 Task: Log work in the project CatalystWorks for the issue 'Address issues related to system performance during peak traffic periods' spent time as '6w 6d 3h 54m' and remaining time as '6w 2d 9h 46m' and add a flag. Now add the issue to the epic 'Compliance Management'. Log work in the project CatalystWorks for the issue 'Develop a new feature to allow for automated customer service chatbots' spent time as '6w 5d 17h 41m' and remaining time as '5w 6d 18h 5m' and clone the issue. Now add the issue to the epic 'Cloud Cost Optimization'
Action: Mouse moved to (181, 47)
Screenshot: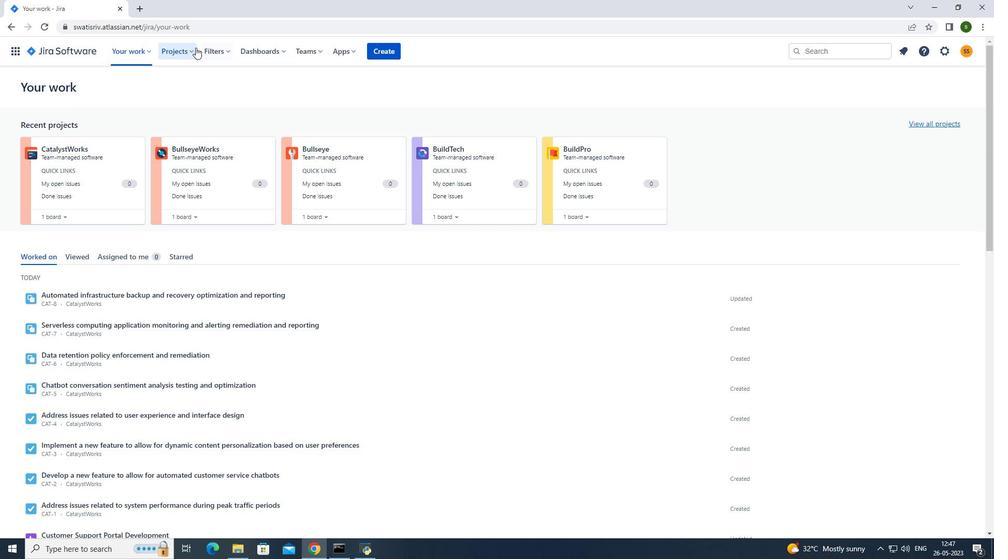 
Action: Mouse pressed left at (181, 47)
Screenshot: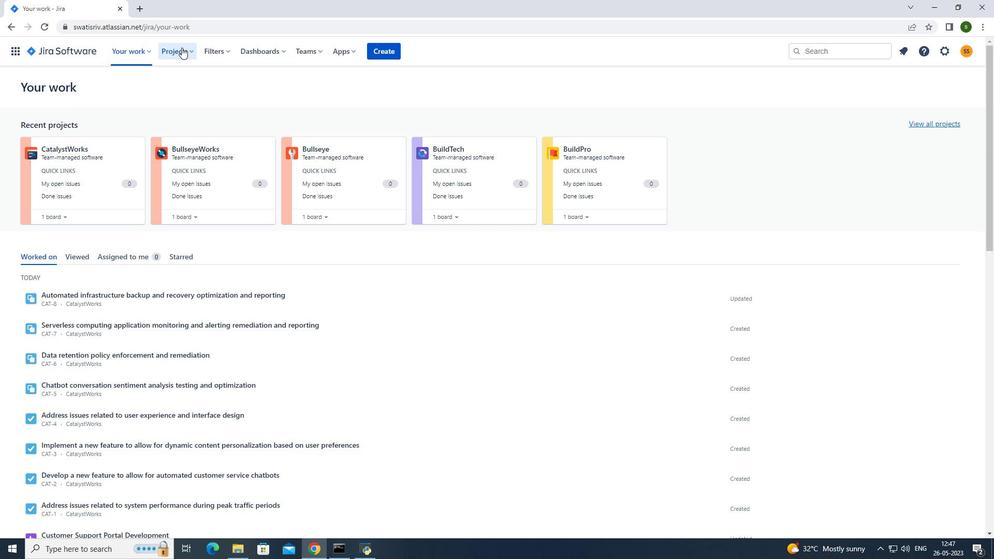 
Action: Mouse moved to (227, 95)
Screenshot: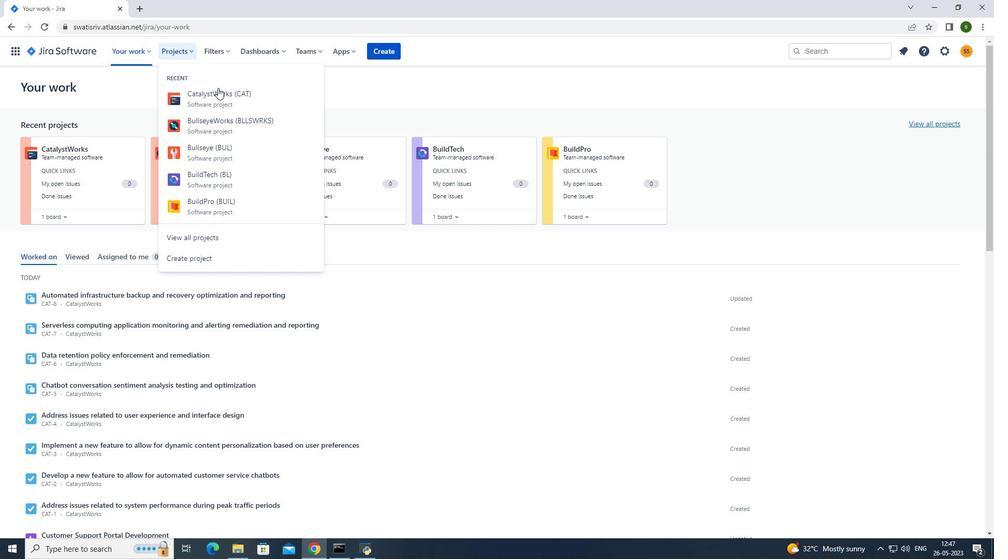 
Action: Mouse pressed left at (227, 95)
Screenshot: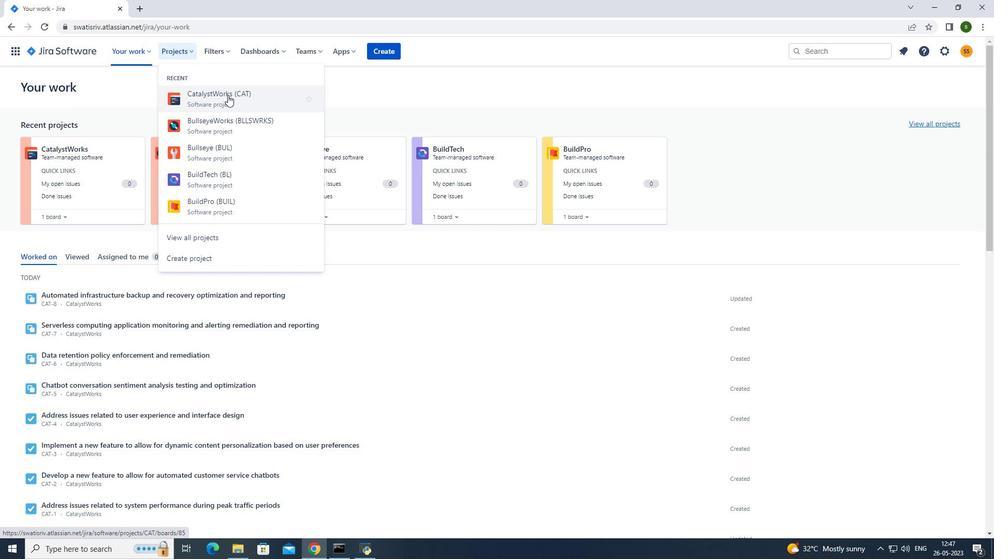 
Action: Mouse moved to (65, 165)
Screenshot: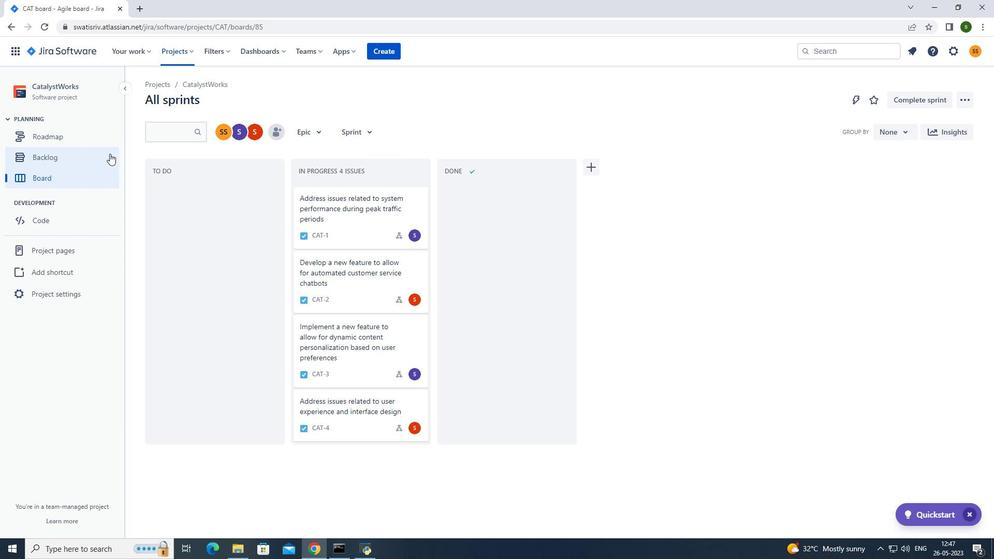 
Action: Mouse pressed left at (65, 165)
Screenshot: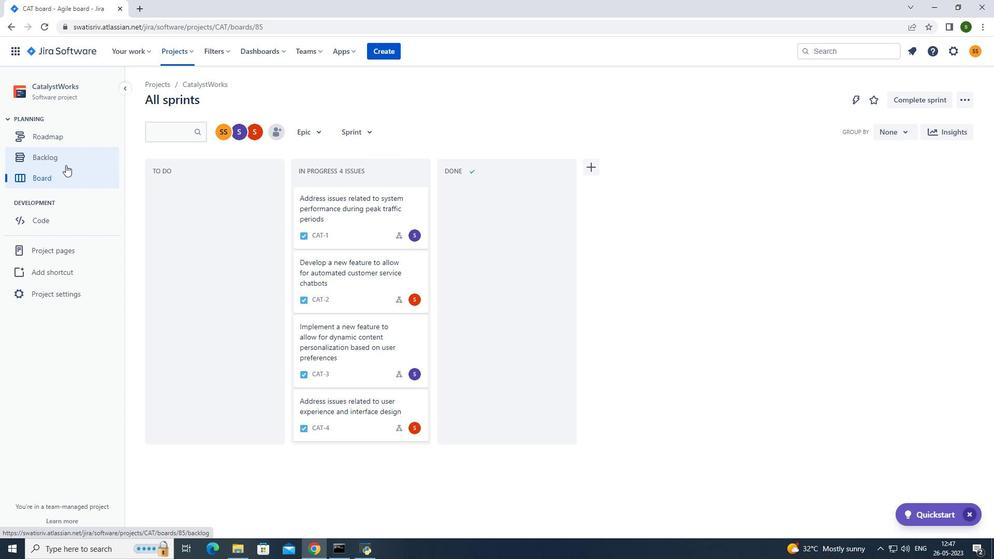
Action: Mouse moved to (731, 188)
Screenshot: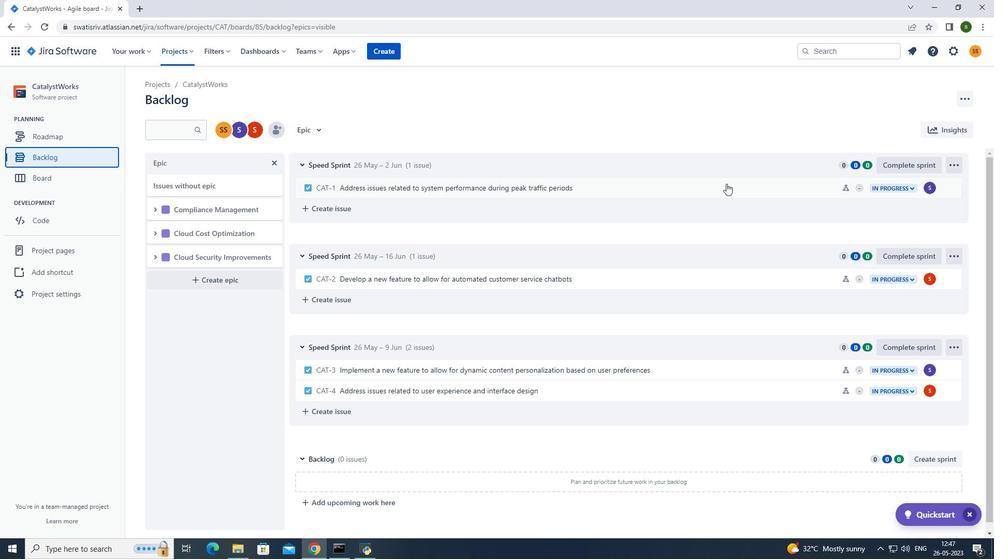 
Action: Mouse pressed left at (731, 188)
Screenshot: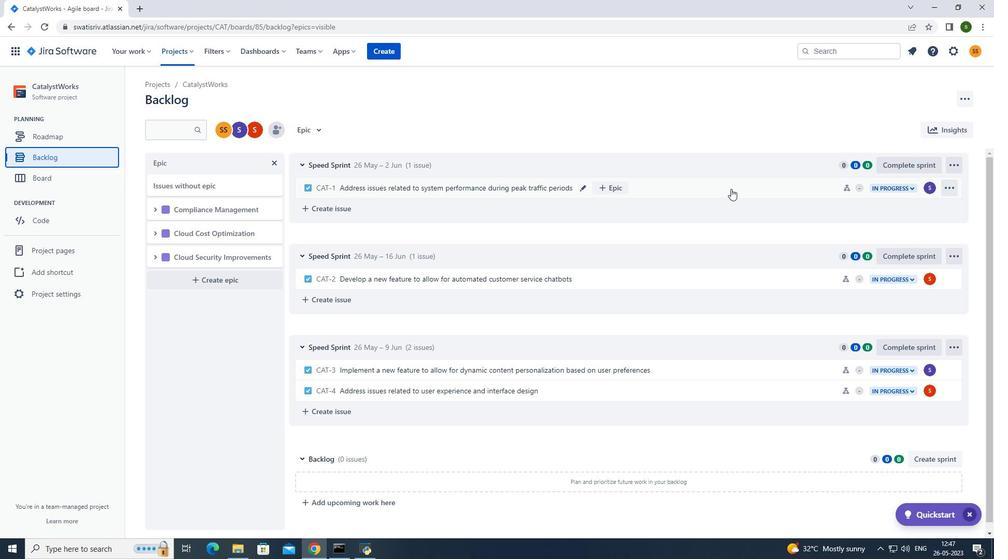 
Action: Mouse moved to (948, 159)
Screenshot: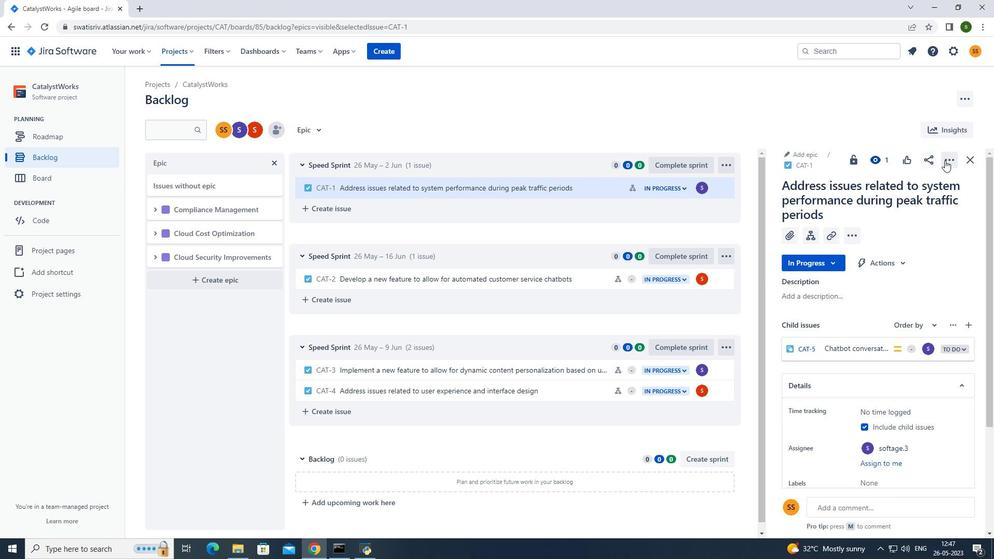 
Action: Mouse pressed left at (948, 159)
Screenshot: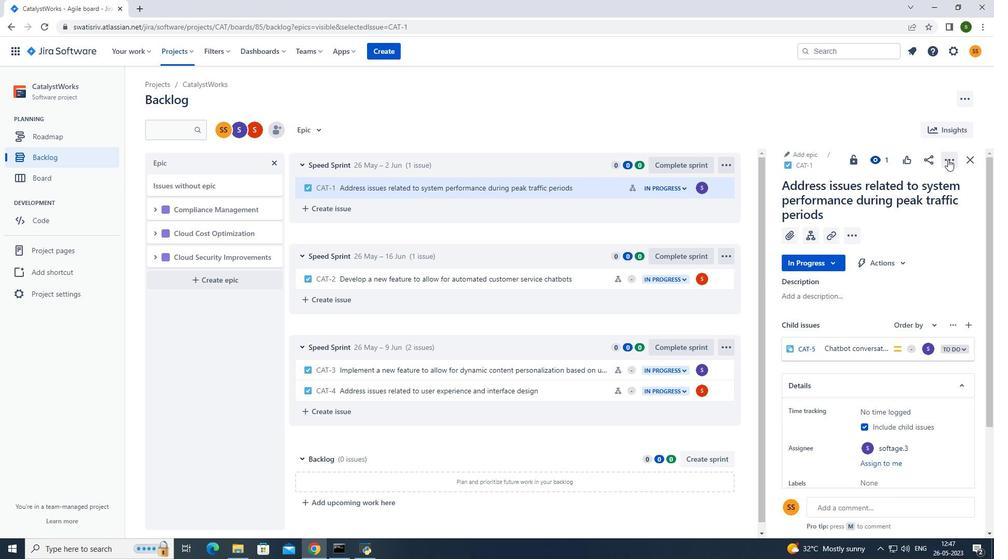 
Action: Mouse moved to (934, 185)
Screenshot: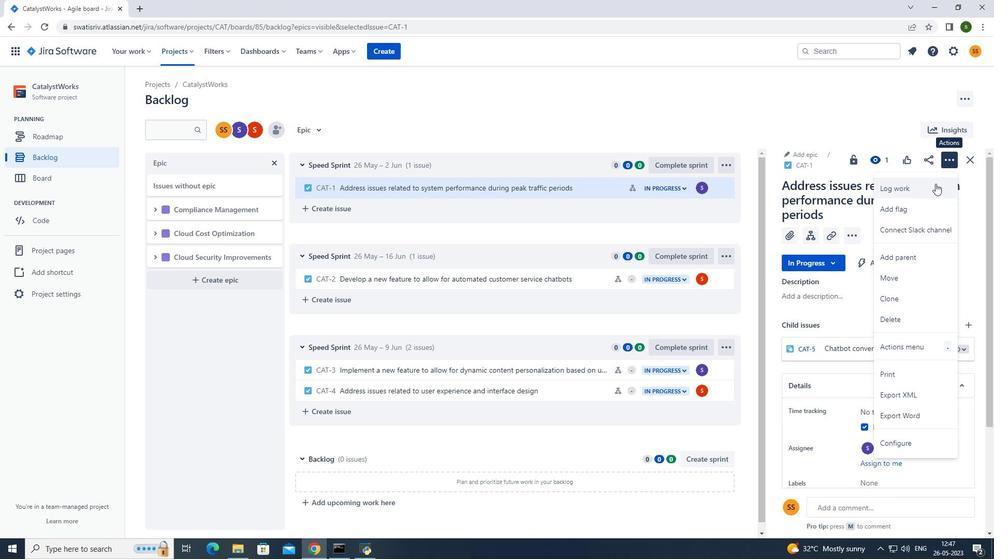 
Action: Mouse pressed left at (934, 185)
Screenshot: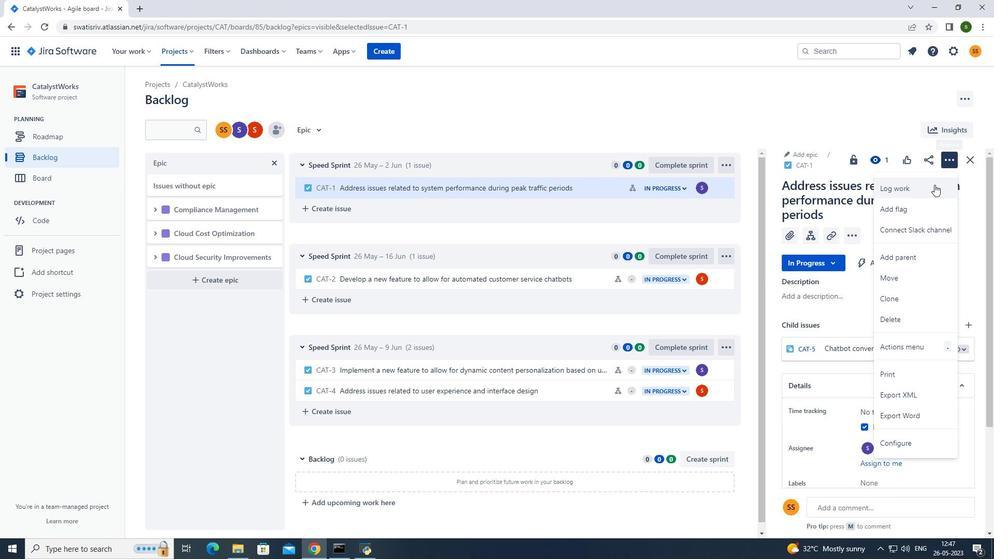 
Action: Mouse moved to (460, 152)
Screenshot: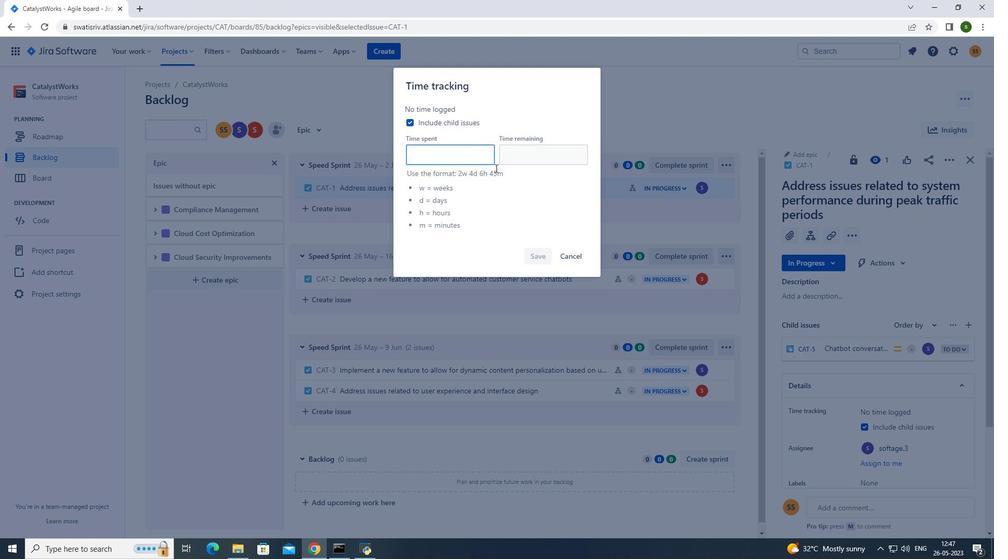 
Action: Mouse pressed left at (460, 152)
Screenshot: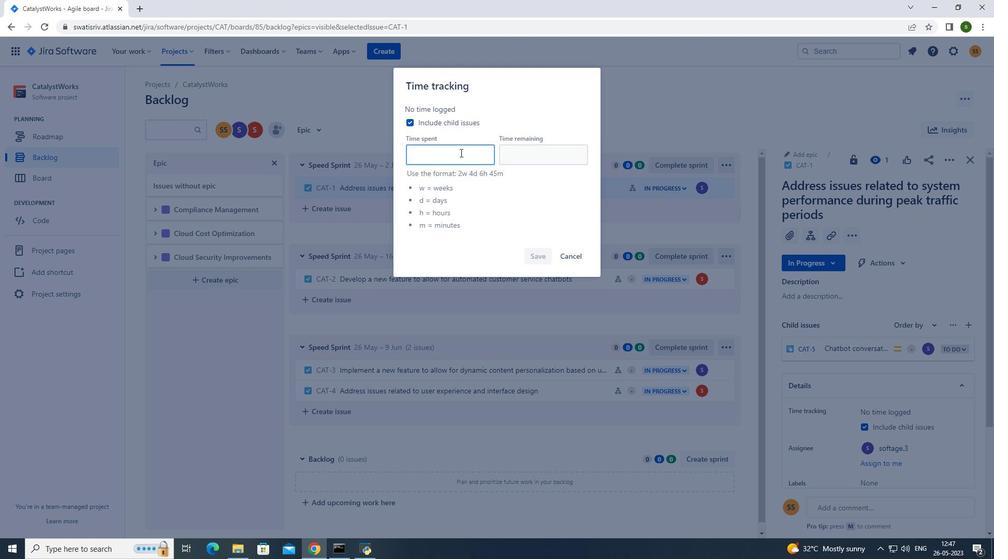 
Action: Key pressed 6w<Key.space>6
Screenshot: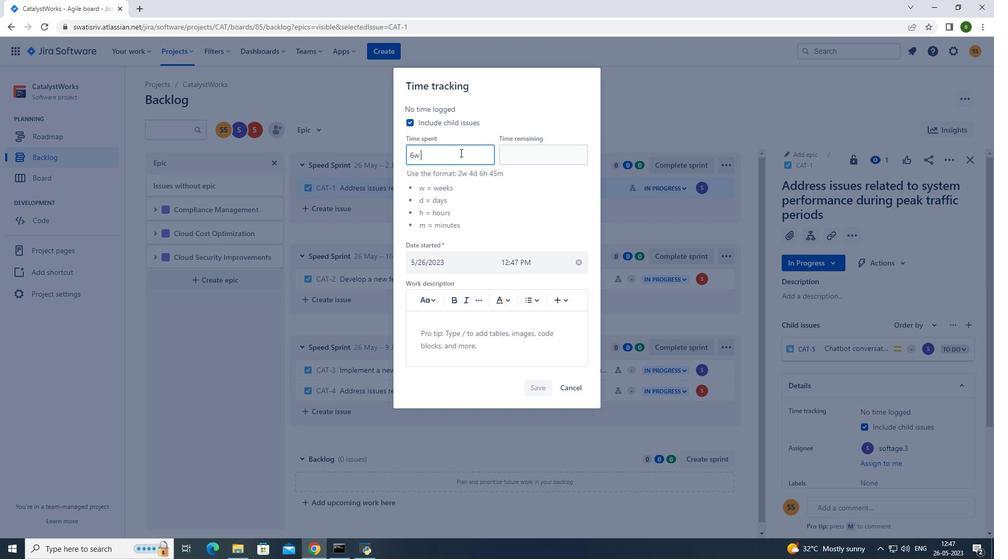 
Action: Mouse moved to (460, 152)
Screenshot: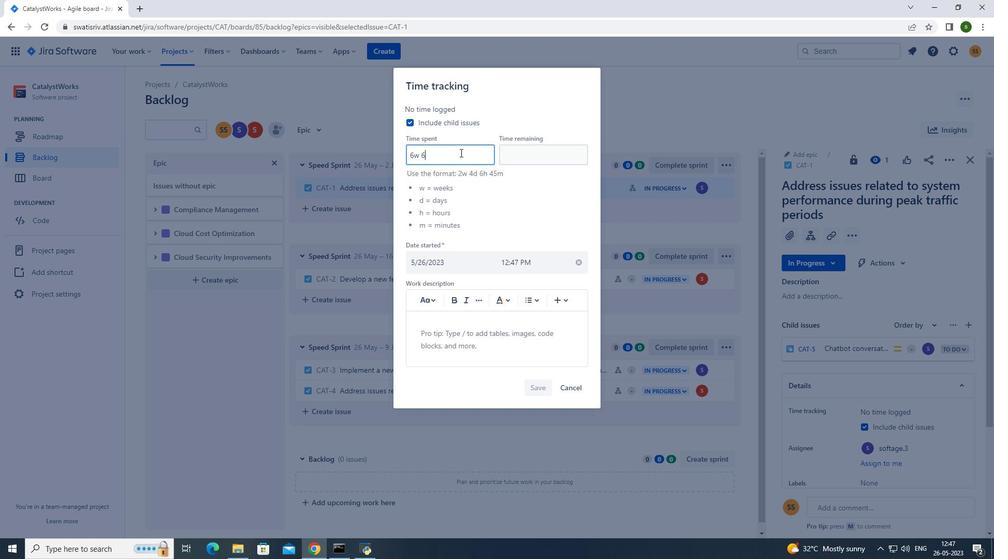 
Action: Key pressed d<Key.space>3h<Key.space>54m
Screenshot: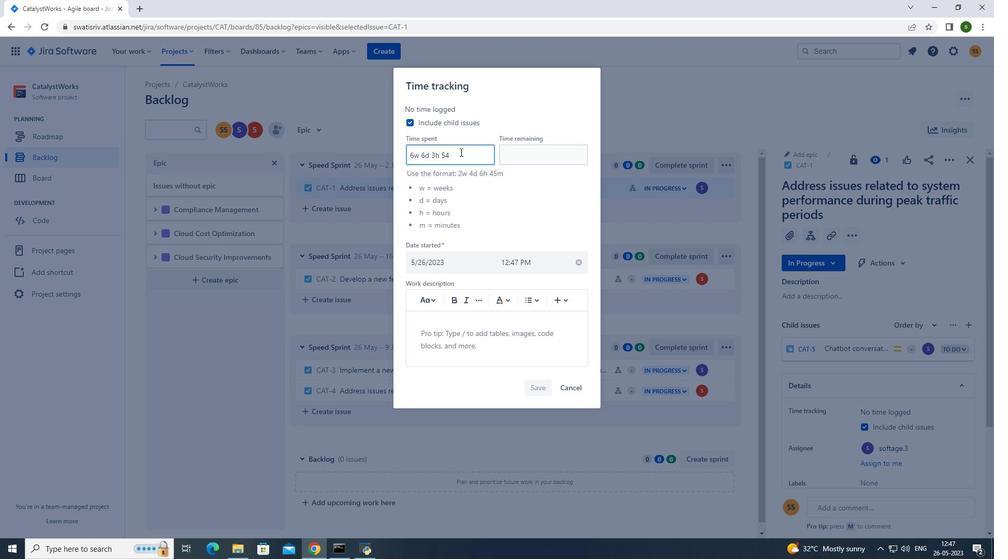 
Action: Mouse moved to (547, 163)
Screenshot: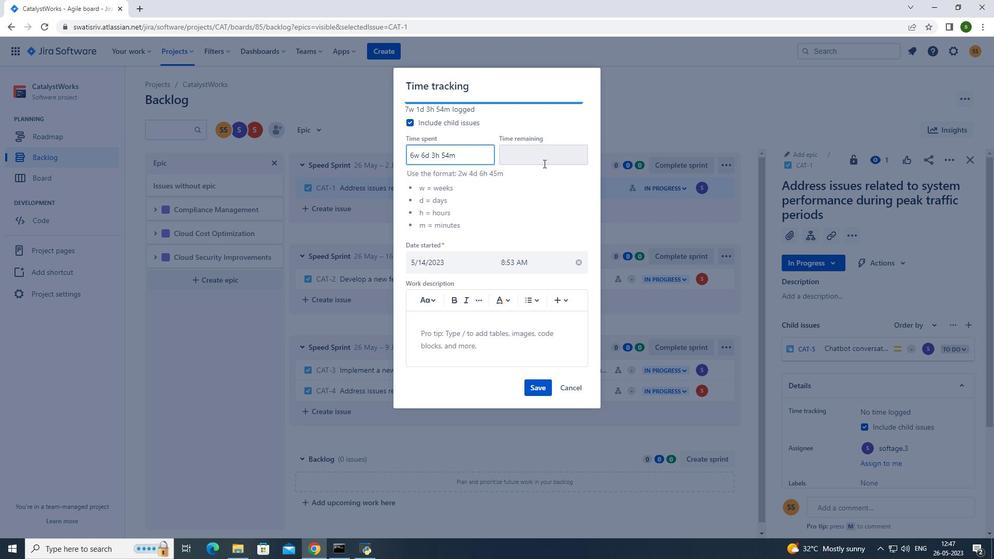 
Action: Mouse pressed left at (547, 163)
Screenshot: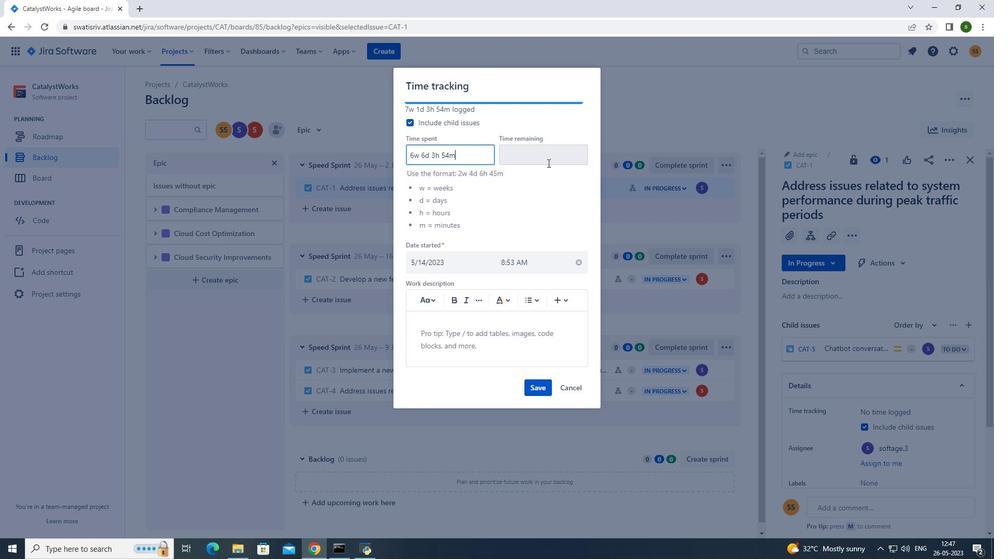
Action: Key pressed 6w<Key.space>2d<Key.space>9h<Key.space>46m
Screenshot: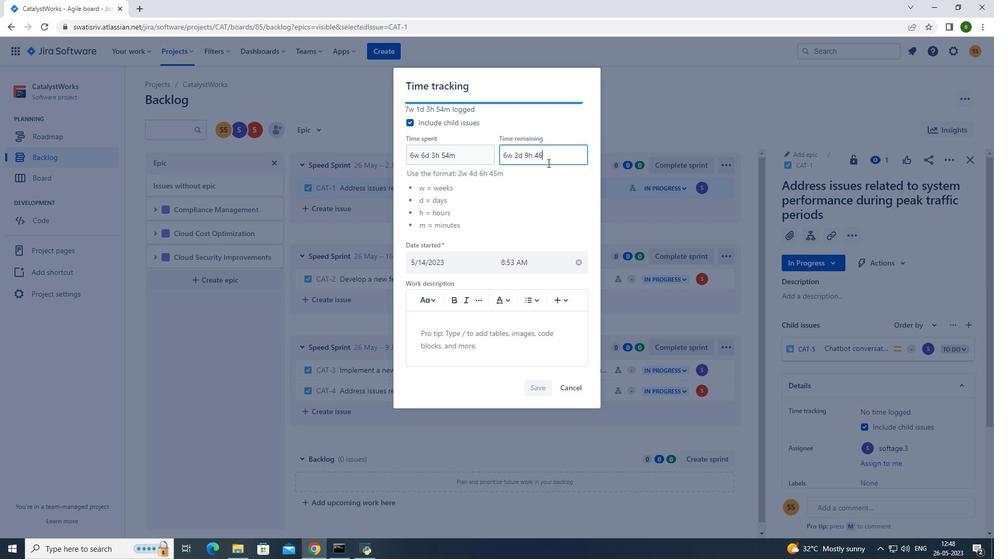 
Action: Mouse moved to (542, 387)
Screenshot: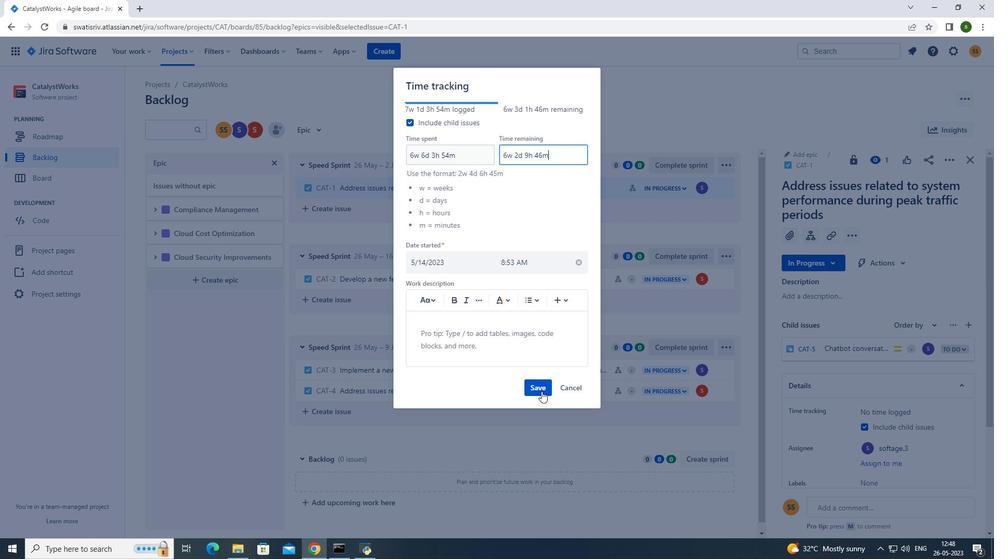 
Action: Mouse pressed left at (542, 387)
Screenshot: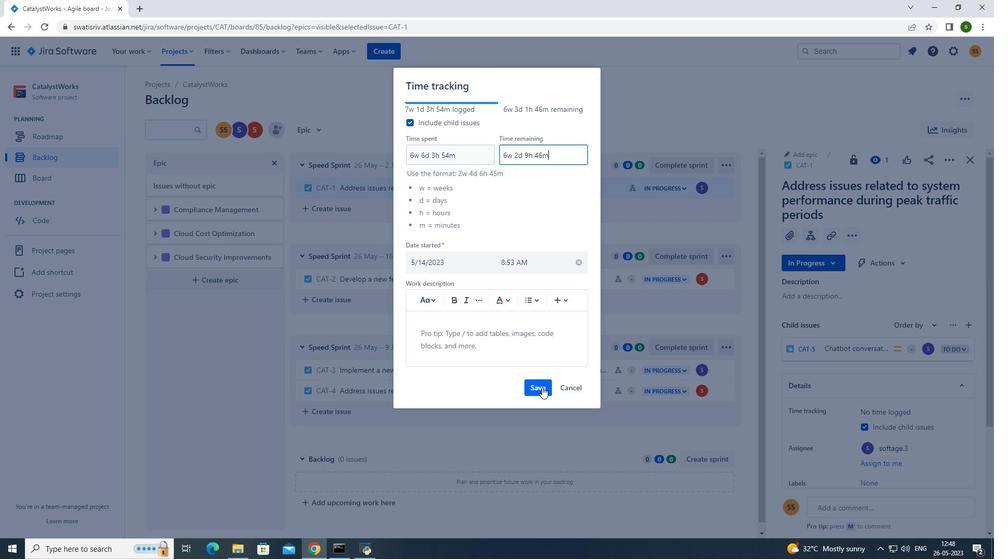 
Action: Mouse moved to (945, 155)
Screenshot: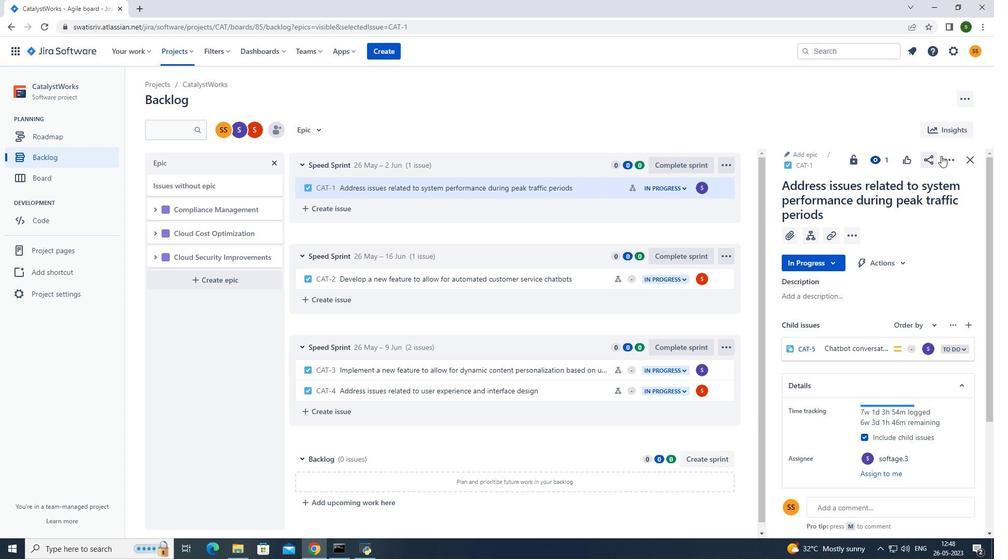 
Action: Mouse pressed left at (945, 155)
Screenshot: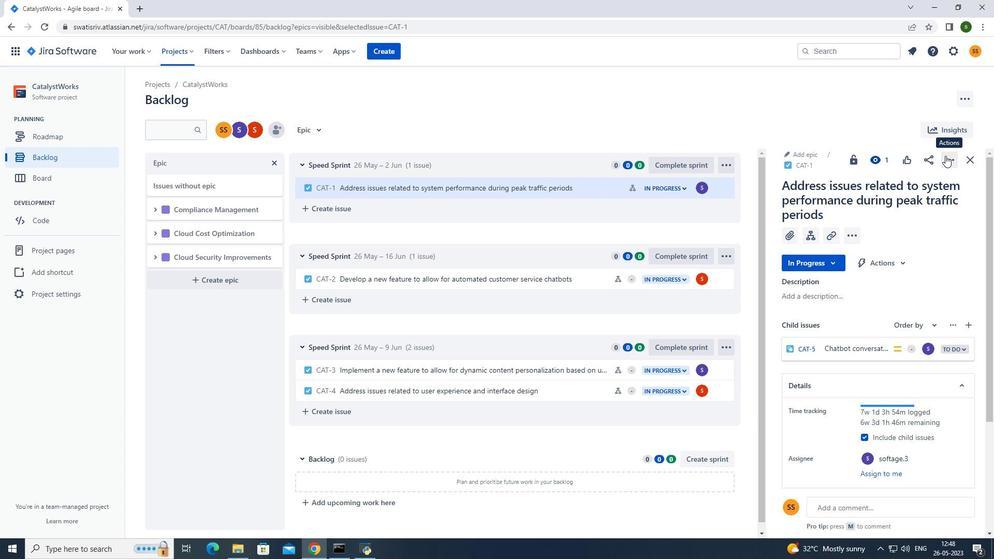 
Action: Mouse moved to (913, 216)
Screenshot: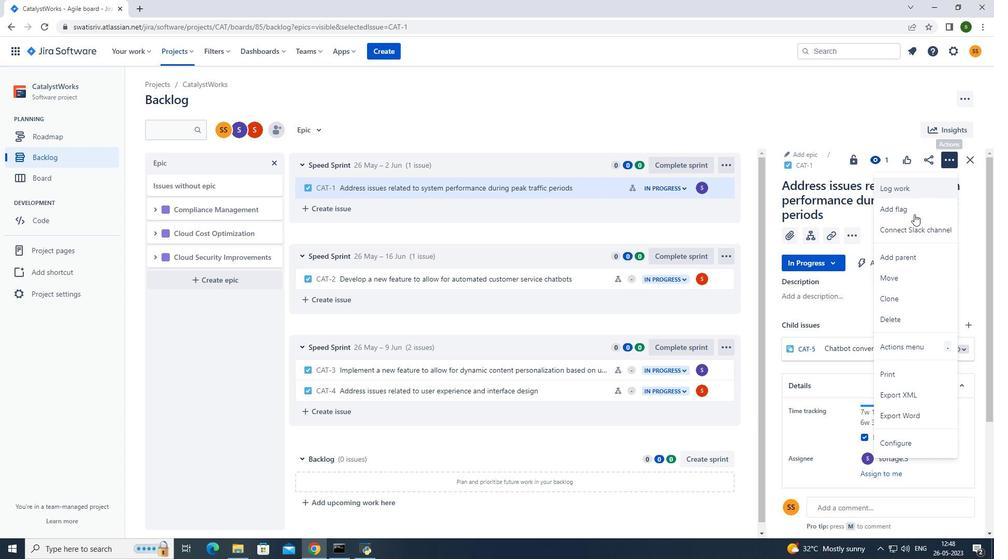 
Action: Mouse pressed left at (913, 216)
Screenshot: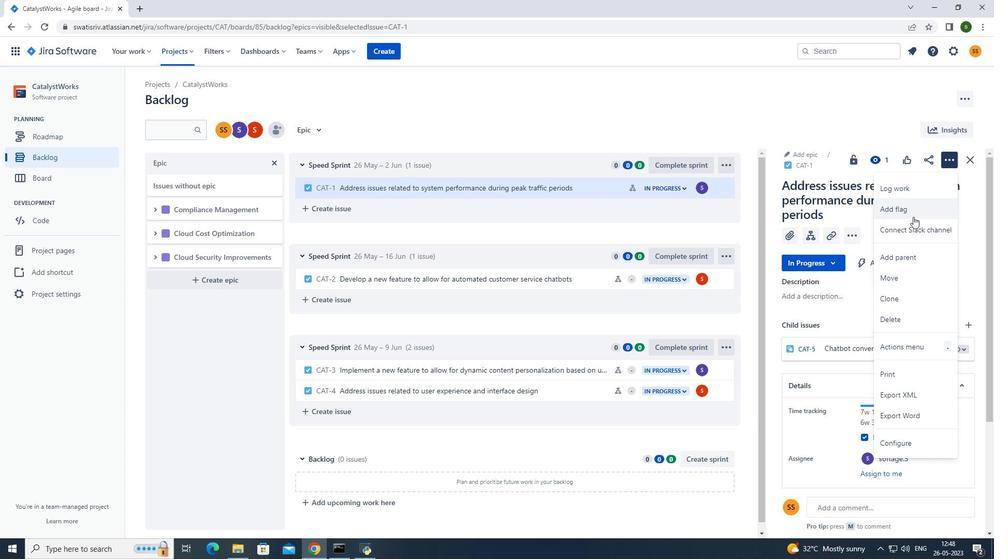 
Action: Mouse moved to (590, 186)
Screenshot: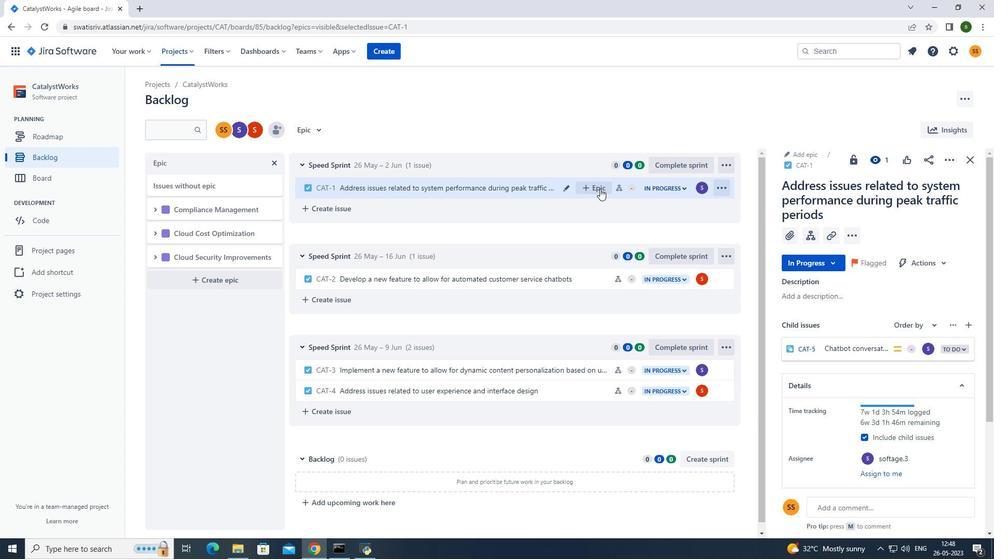
Action: Mouse pressed left at (590, 186)
Screenshot: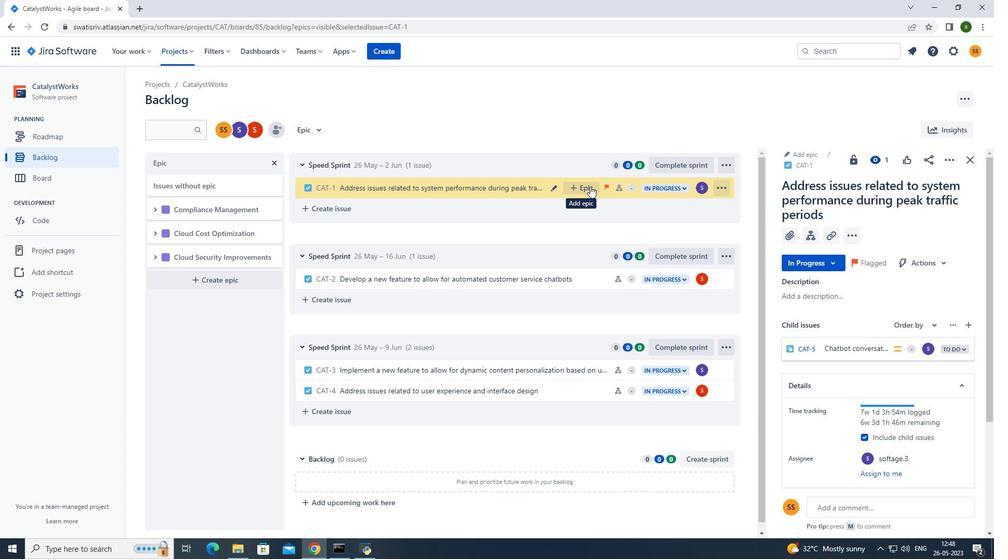 
Action: Mouse moved to (621, 262)
Screenshot: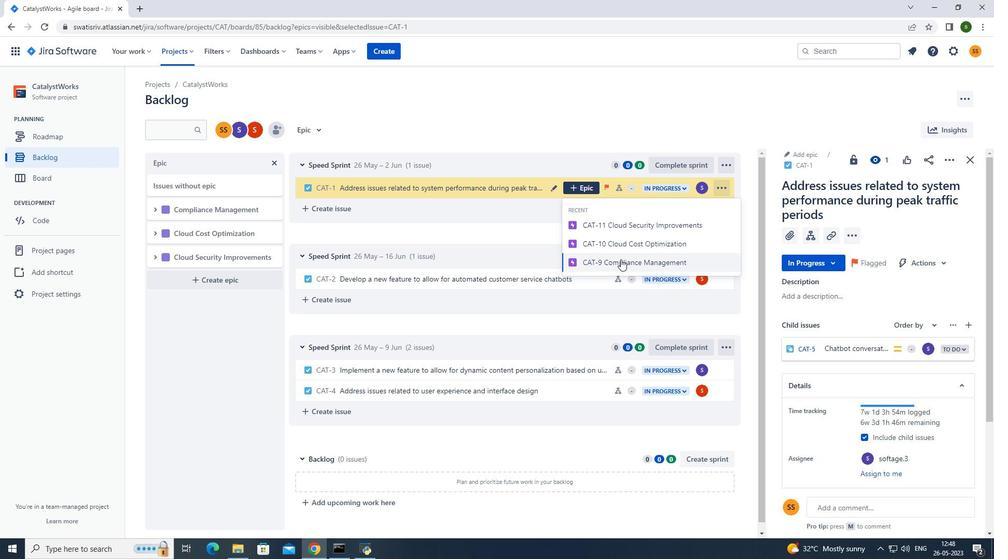 
Action: Mouse pressed left at (621, 262)
Screenshot: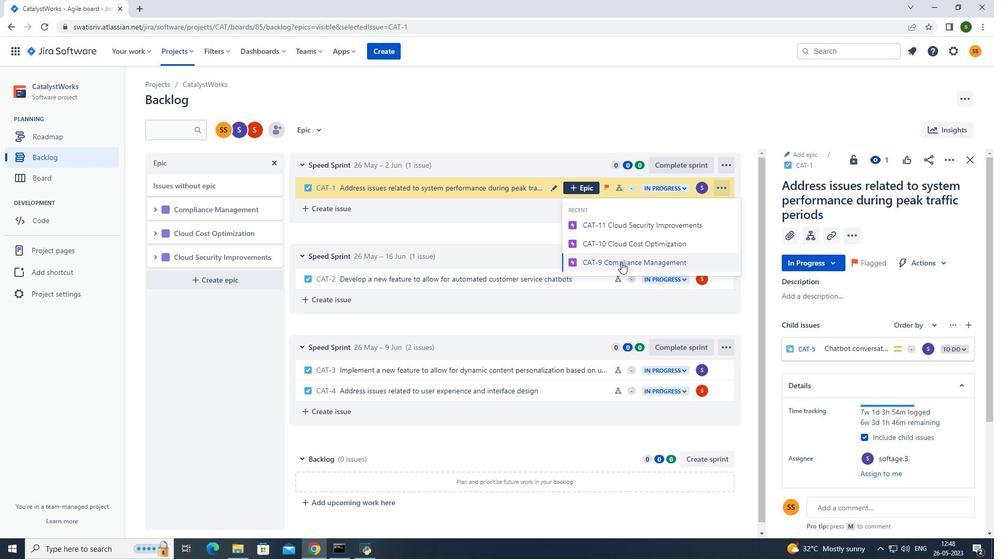 
Action: Mouse moved to (315, 125)
Screenshot: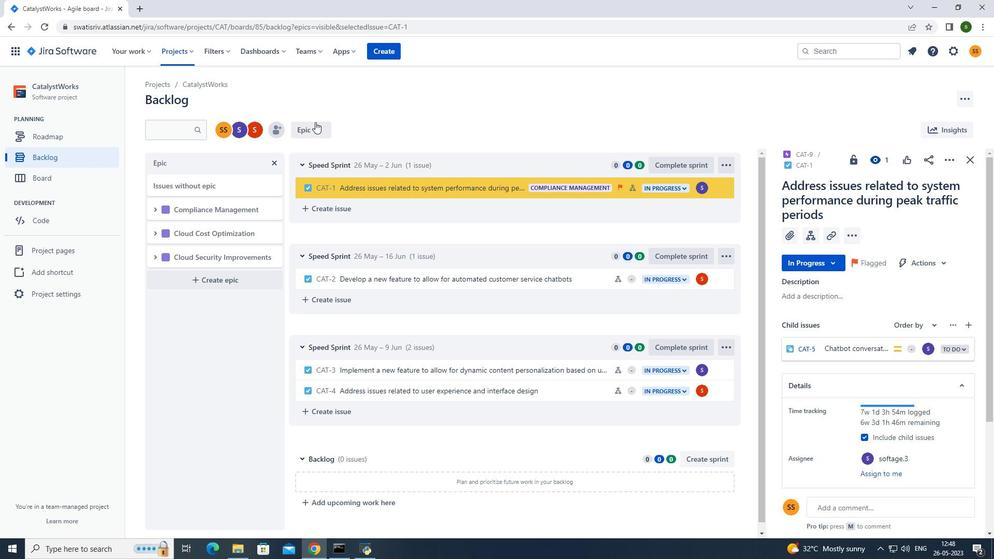 
Action: Mouse pressed left at (315, 125)
Screenshot: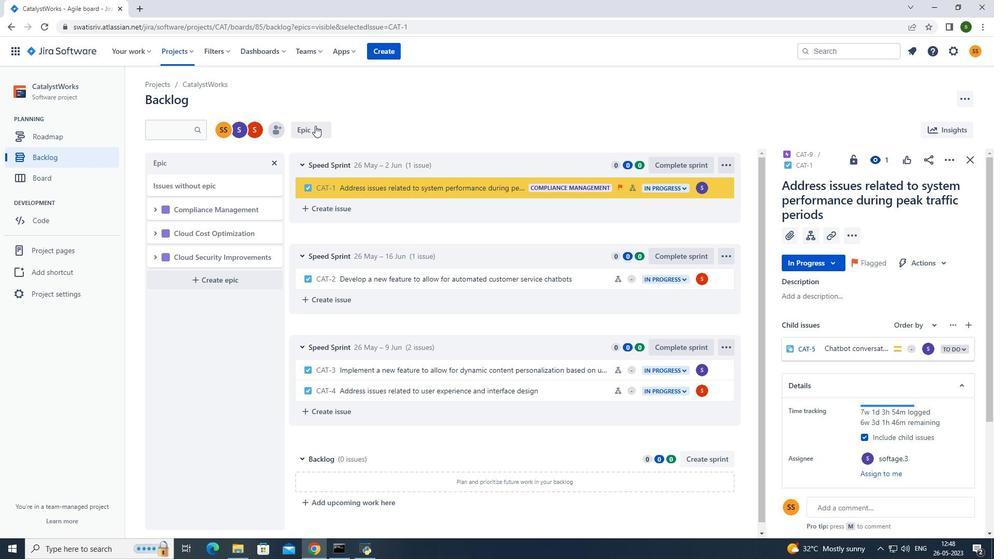 
Action: Mouse moved to (340, 176)
Screenshot: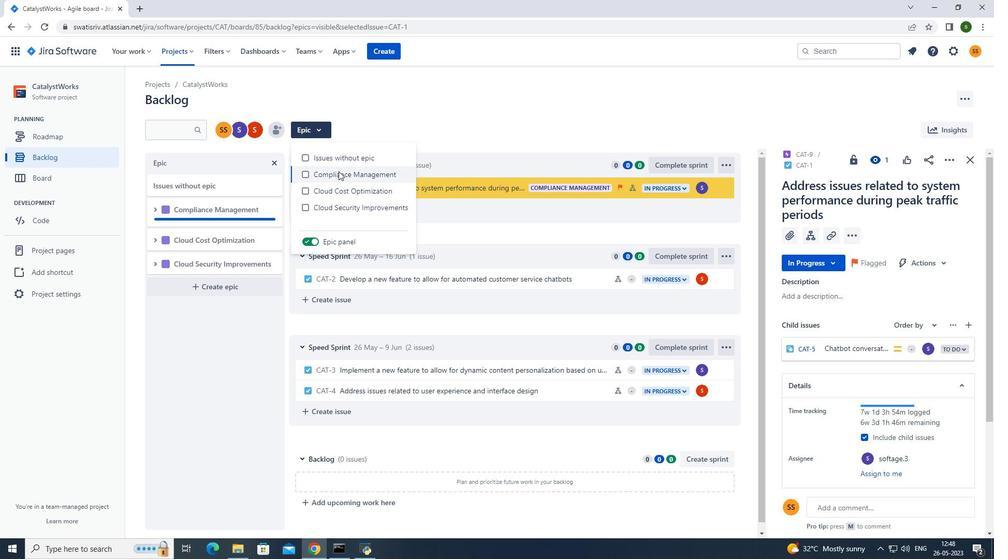 
Action: Mouse pressed left at (340, 176)
Screenshot: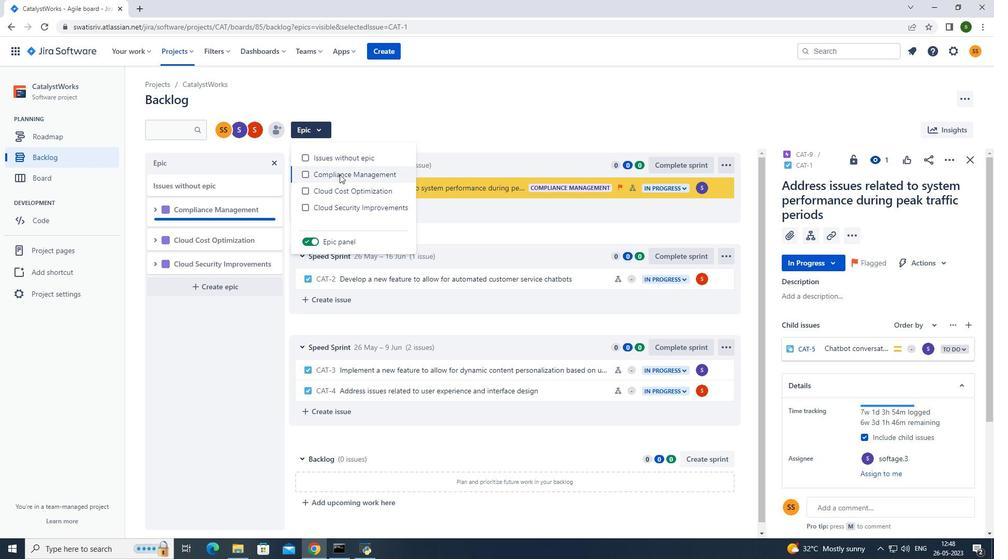 
Action: Mouse moved to (303, 102)
Screenshot: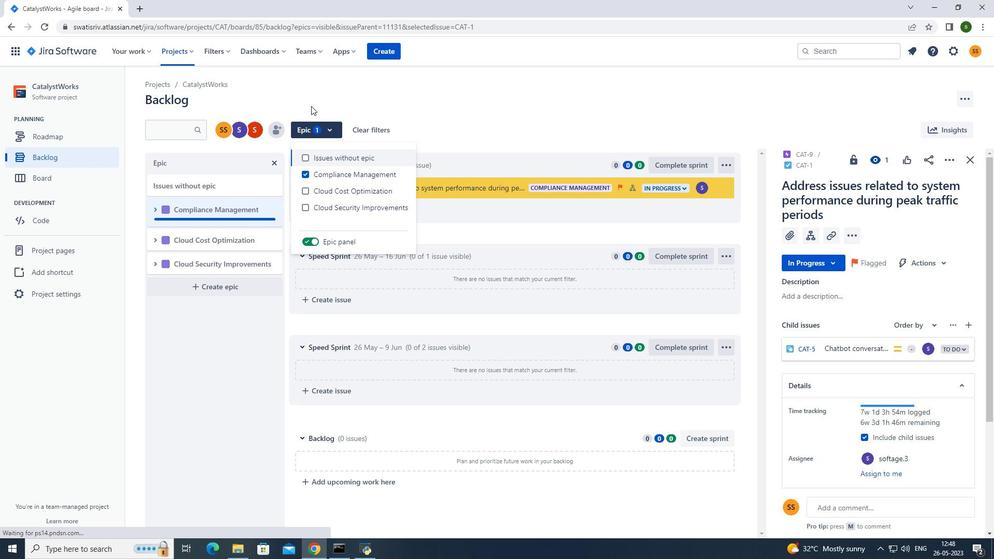 
Action: Mouse pressed left at (303, 102)
Screenshot: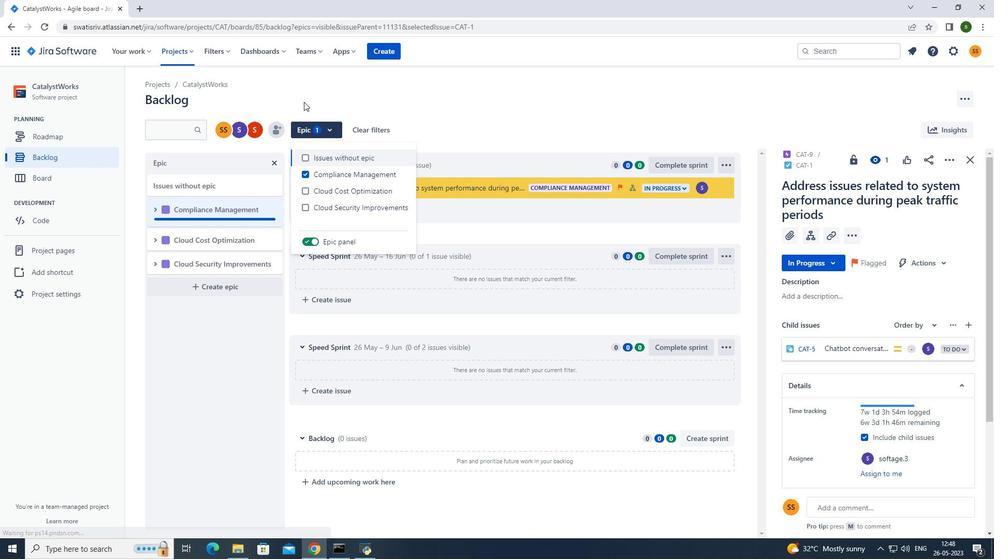 
Action: Mouse moved to (183, 53)
Screenshot: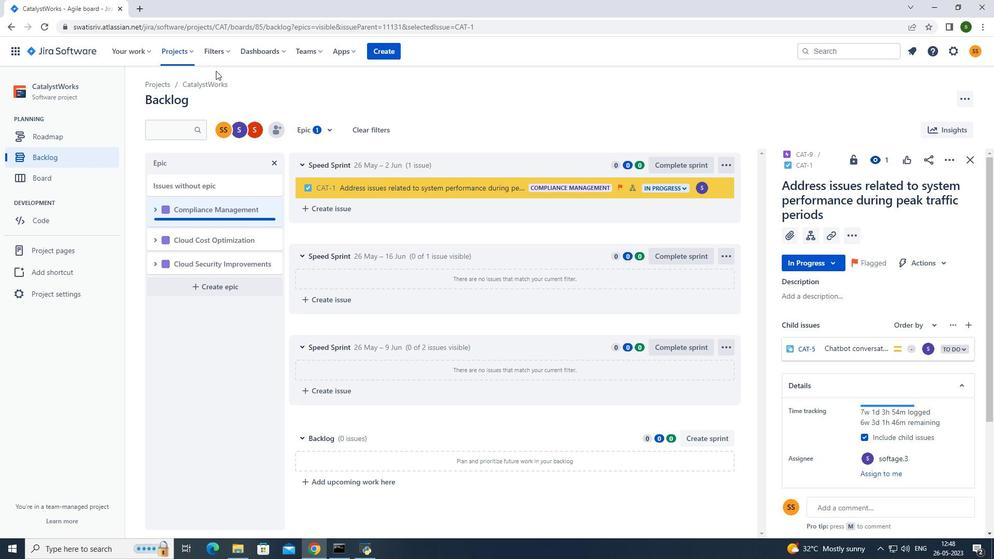 
Action: Mouse pressed left at (183, 53)
Screenshot: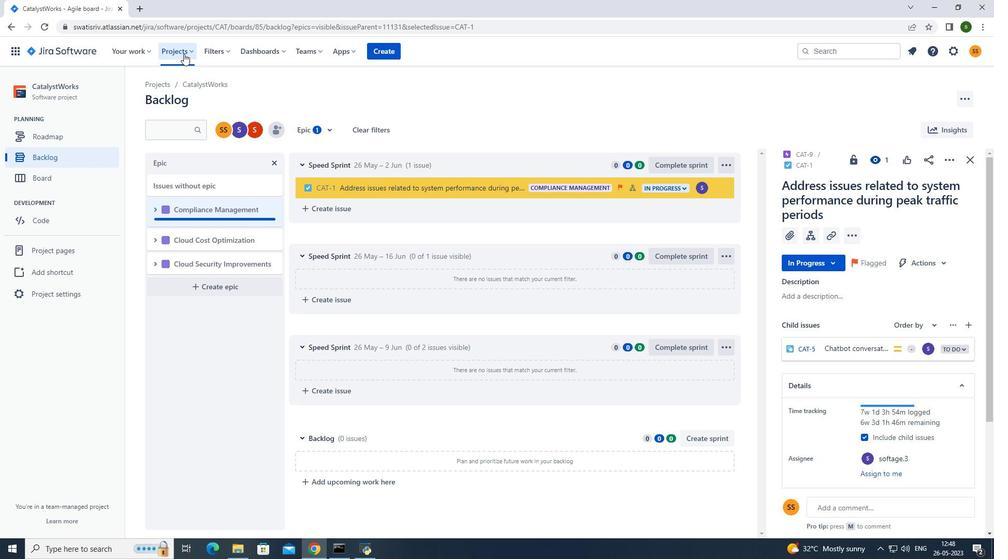 
Action: Mouse moved to (211, 96)
Screenshot: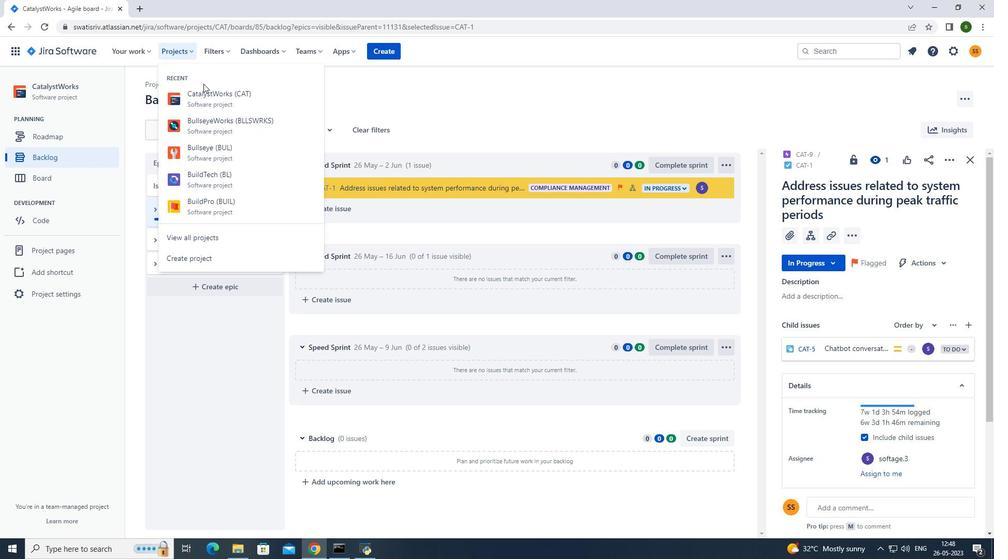 
Action: Mouse pressed left at (211, 96)
Screenshot: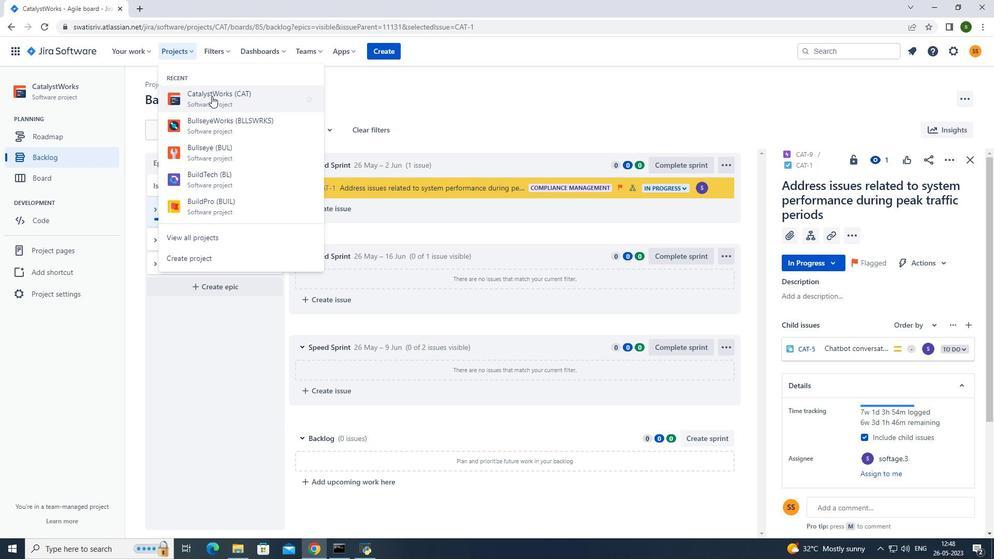 
Action: Mouse moved to (71, 157)
Screenshot: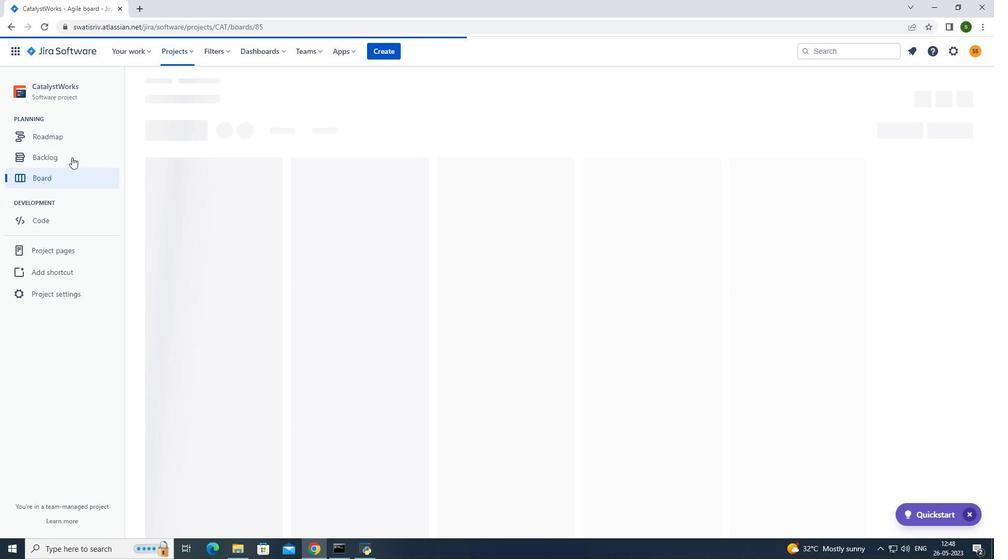 
Action: Mouse pressed left at (71, 157)
Screenshot: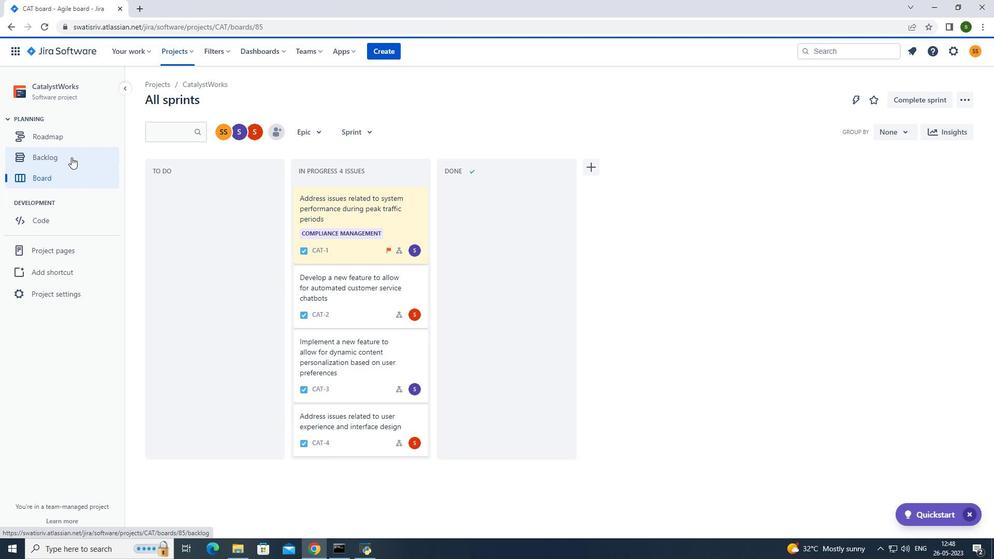
Action: Mouse moved to (734, 278)
Screenshot: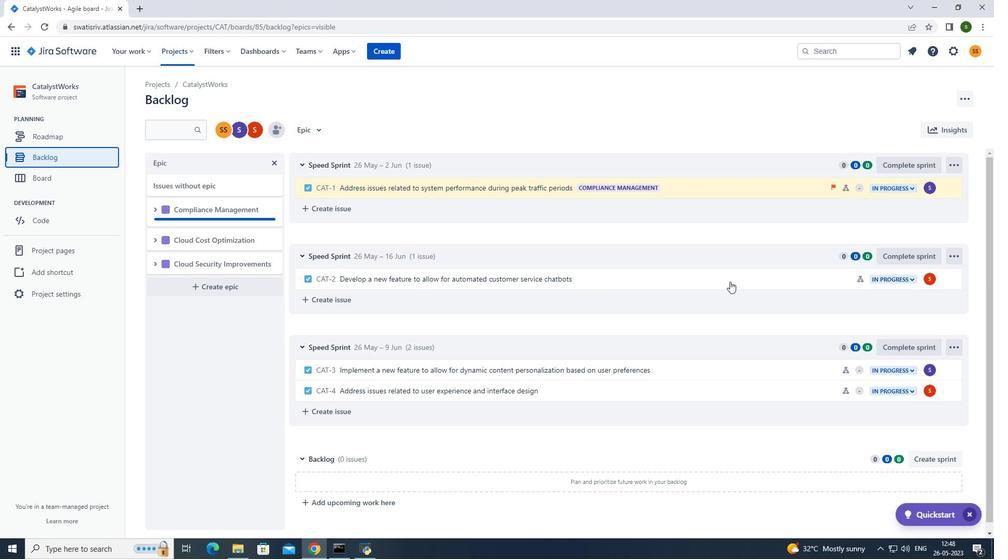 
Action: Mouse pressed left at (734, 278)
Screenshot: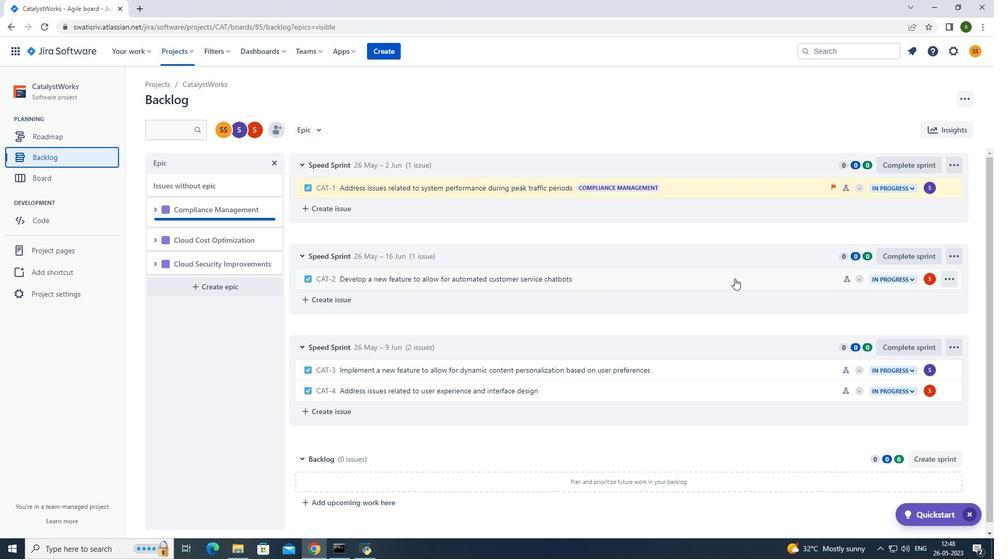 
Action: Mouse moved to (950, 159)
Screenshot: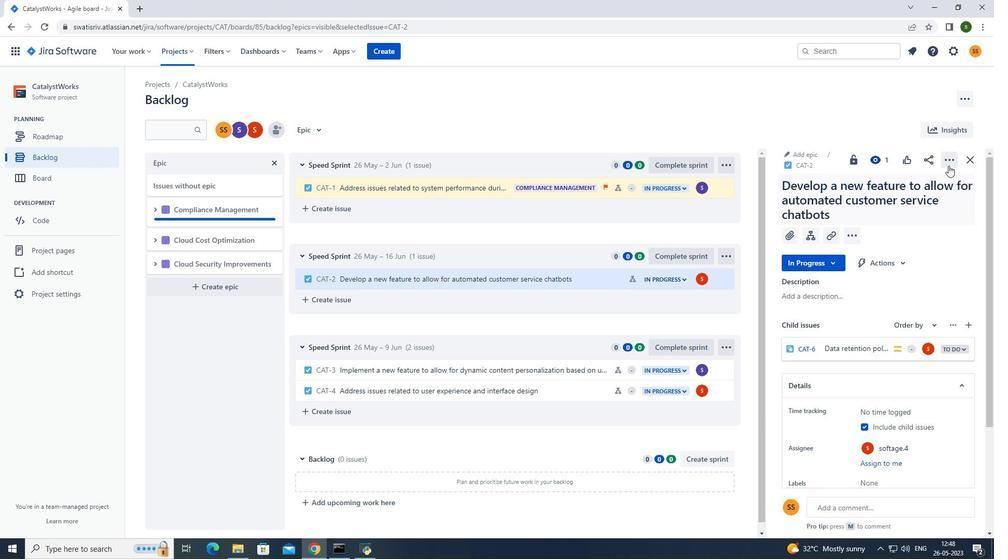 
Action: Mouse pressed left at (950, 159)
Screenshot: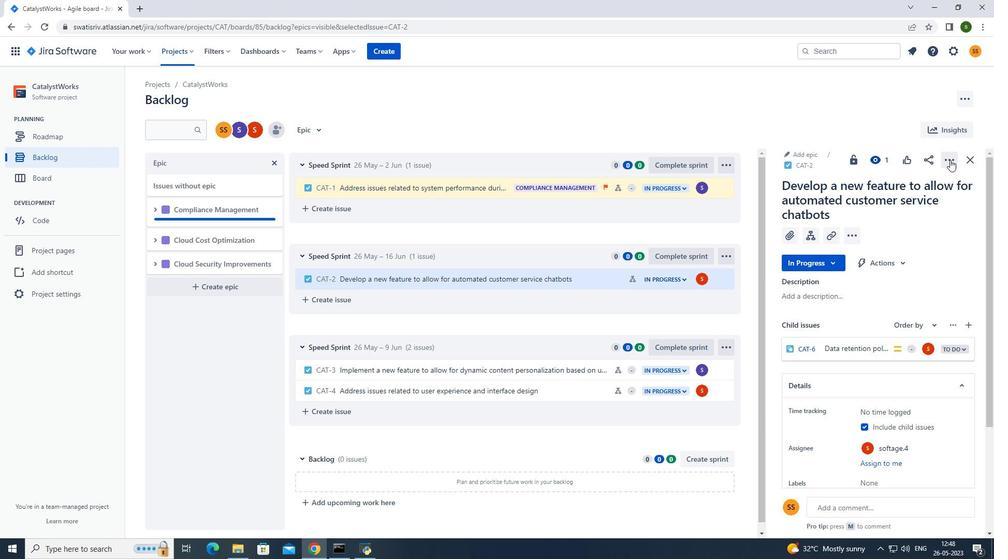 
Action: Mouse moved to (927, 186)
Screenshot: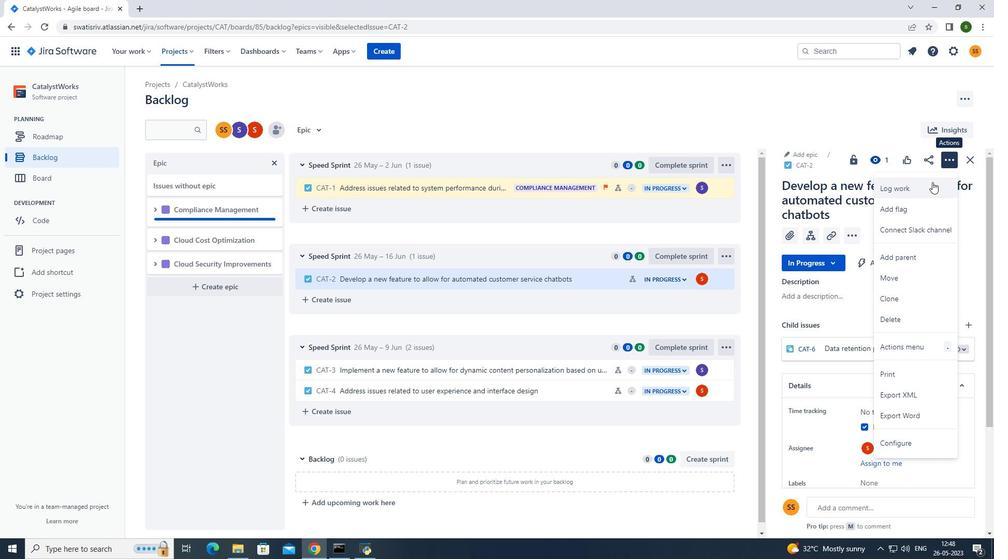
Action: Mouse pressed left at (927, 186)
Screenshot: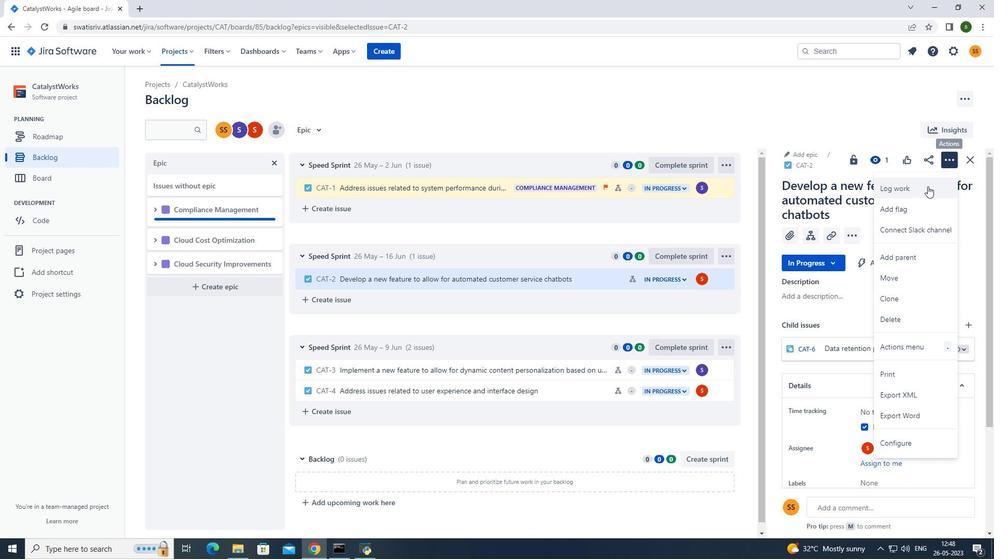 
Action: Mouse moved to (461, 155)
Screenshot: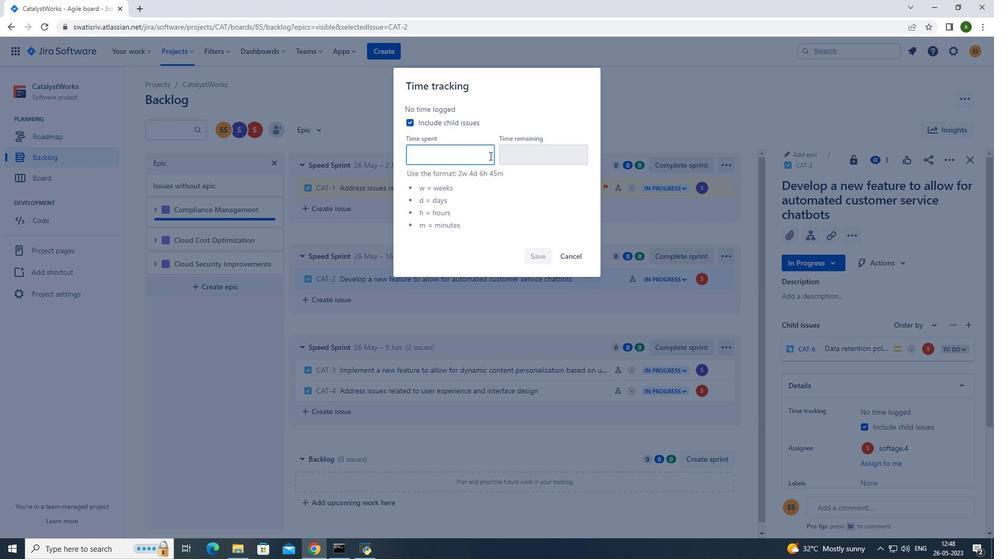 
Action: Mouse pressed left at (461, 155)
Screenshot: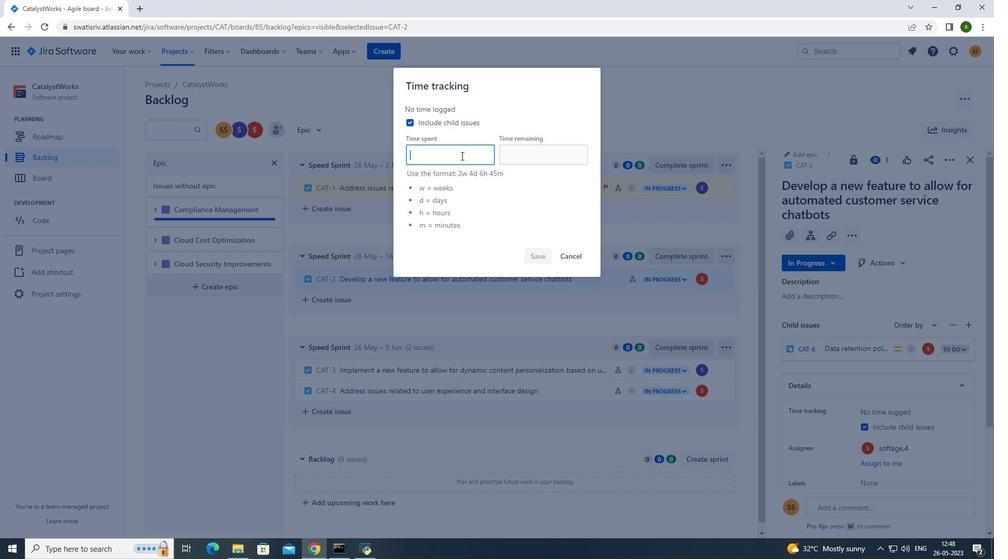 
Action: Key pressed 6w<Key.space>5d<Key.space>17h<Key.space>41m
Screenshot: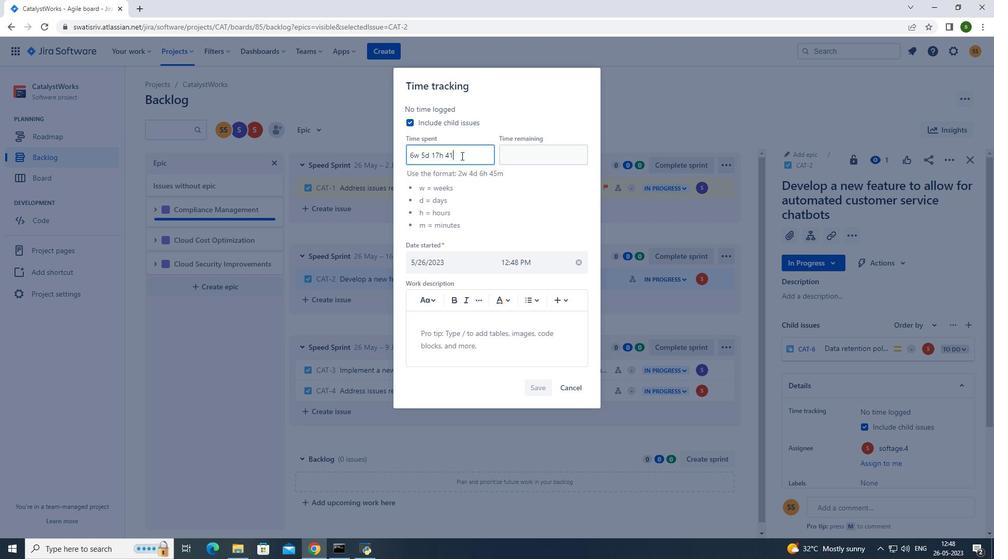 
Action: Mouse moved to (519, 161)
Screenshot: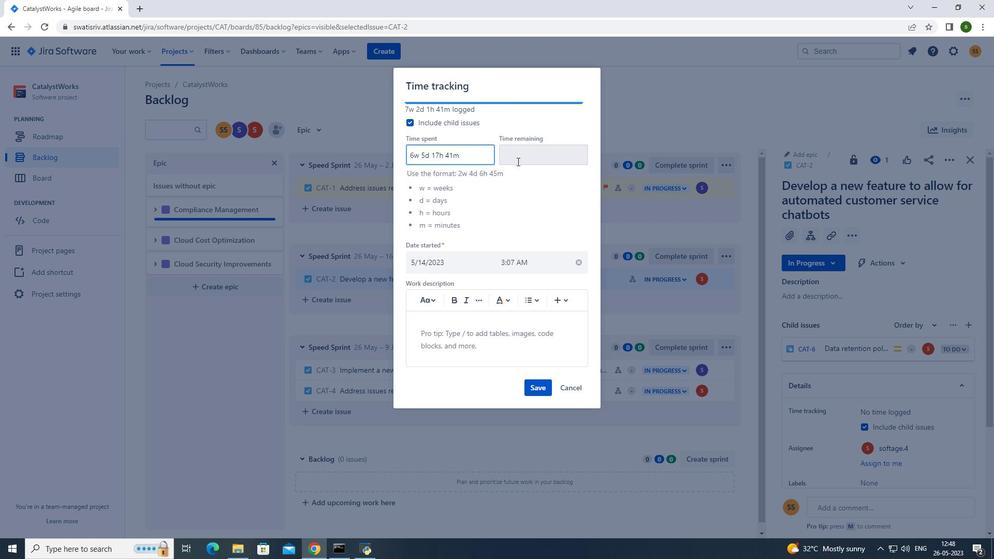 
Action: Mouse pressed left at (519, 161)
Screenshot: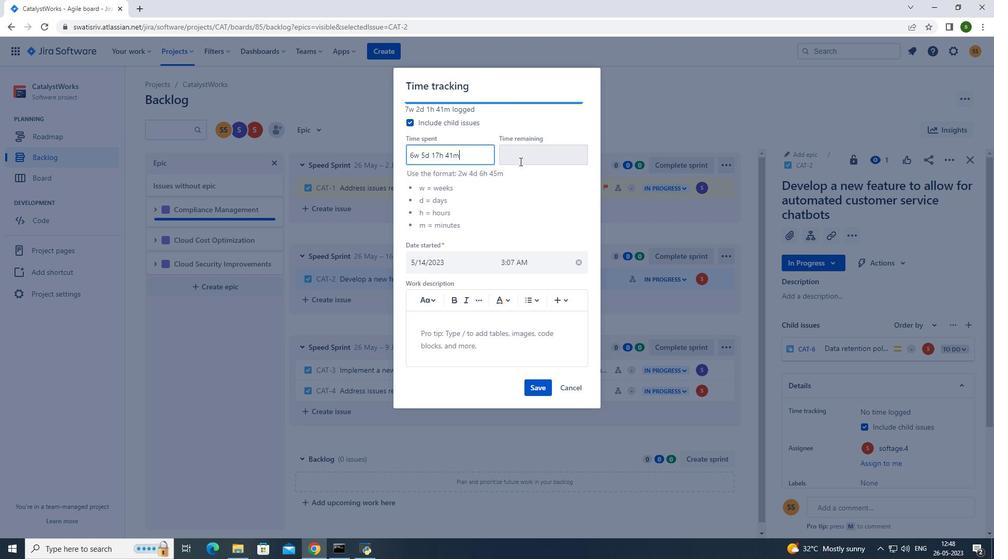 
Action: Key pressed 5w<Key.space>6d<Key.space>18h<Key.space>5m
Screenshot: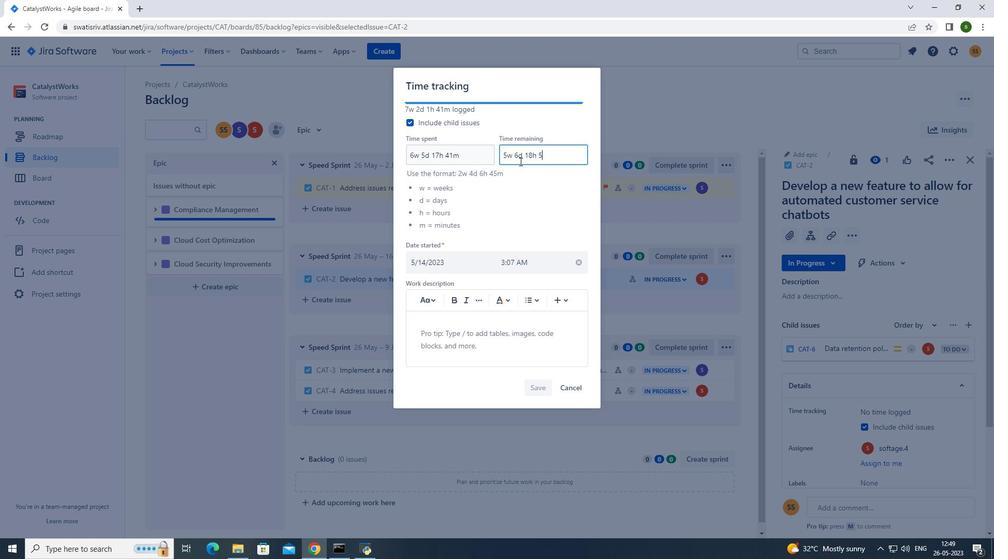 
Action: Mouse moved to (540, 386)
Screenshot: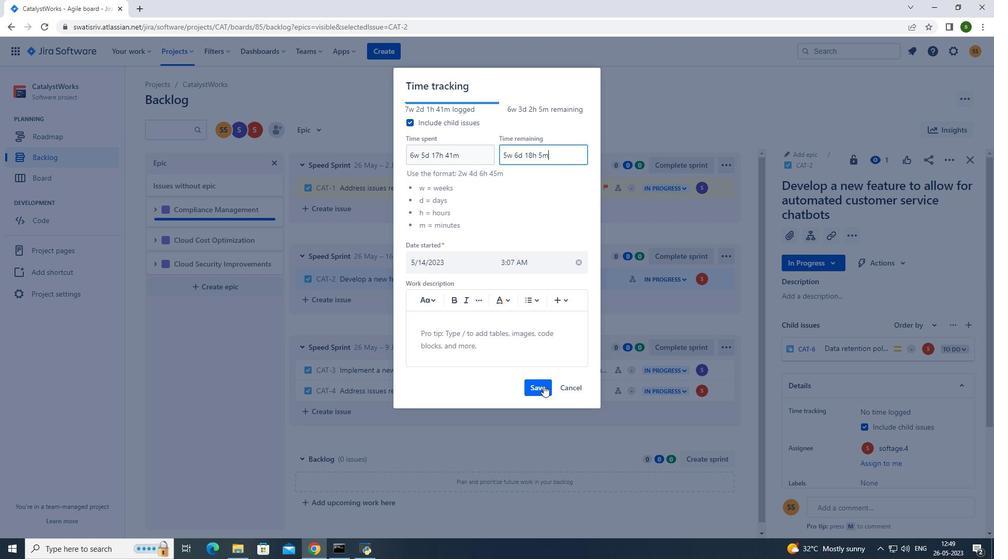 
Action: Mouse pressed left at (540, 386)
Screenshot: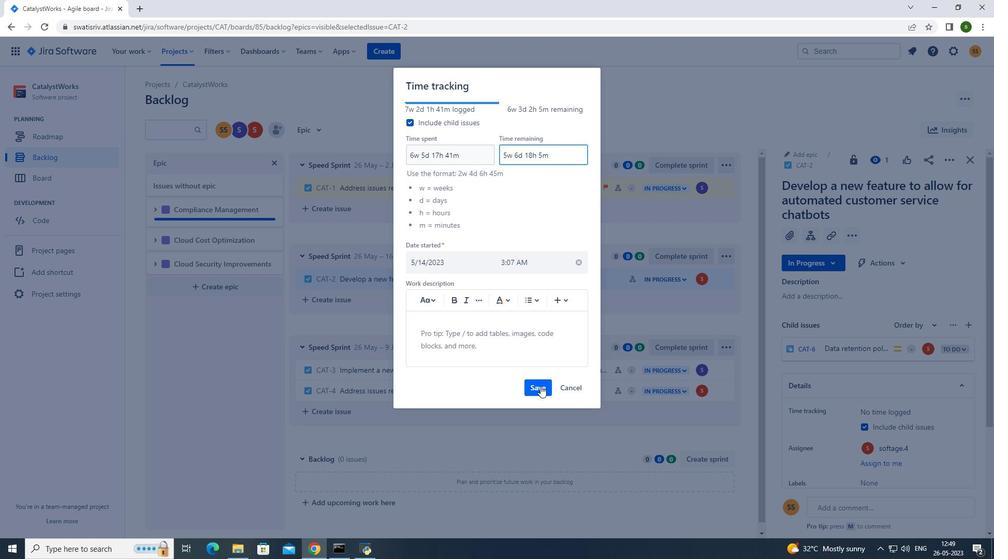 
Action: Mouse moved to (948, 156)
Screenshot: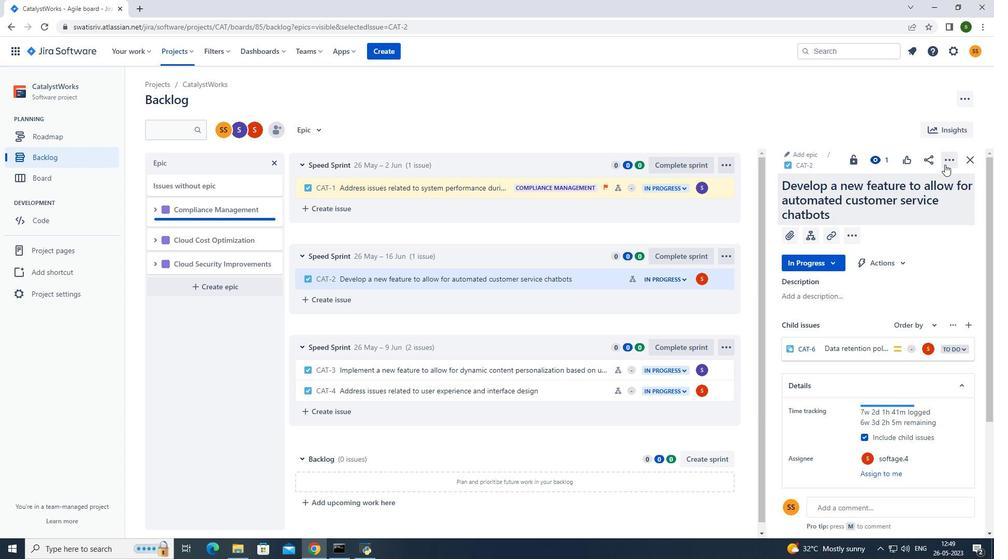 
Action: Mouse pressed left at (948, 156)
Screenshot: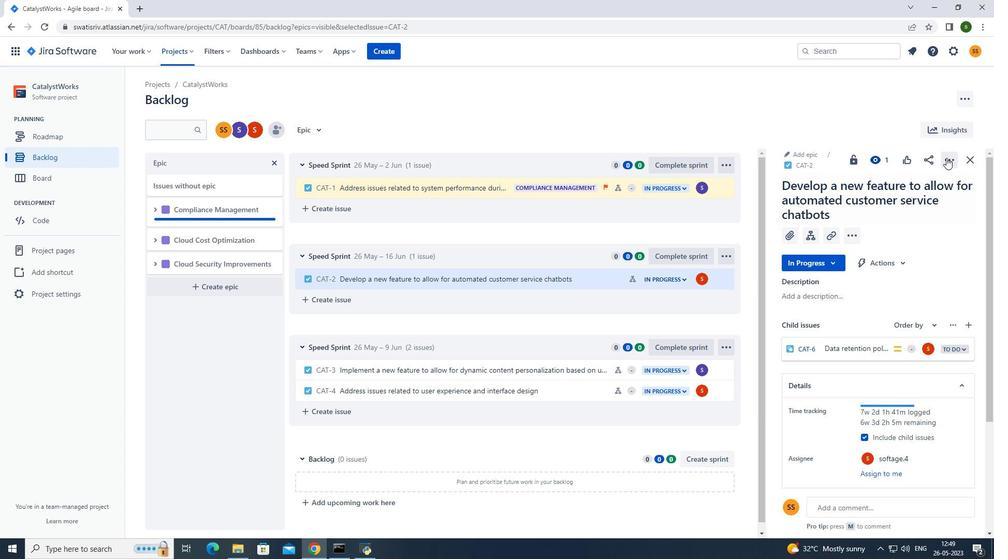
Action: Mouse moved to (899, 295)
Screenshot: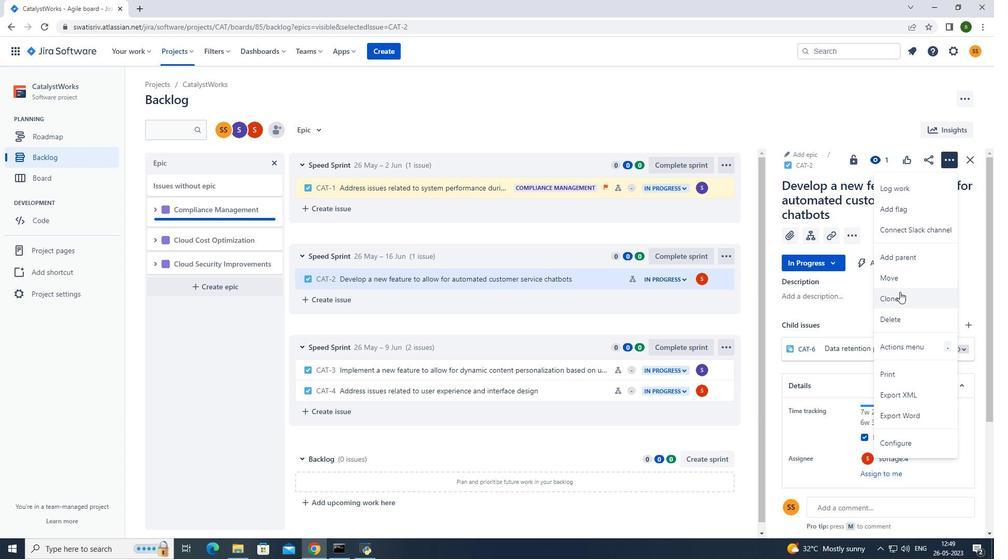 
Action: Mouse pressed left at (899, 295)
Screenshot: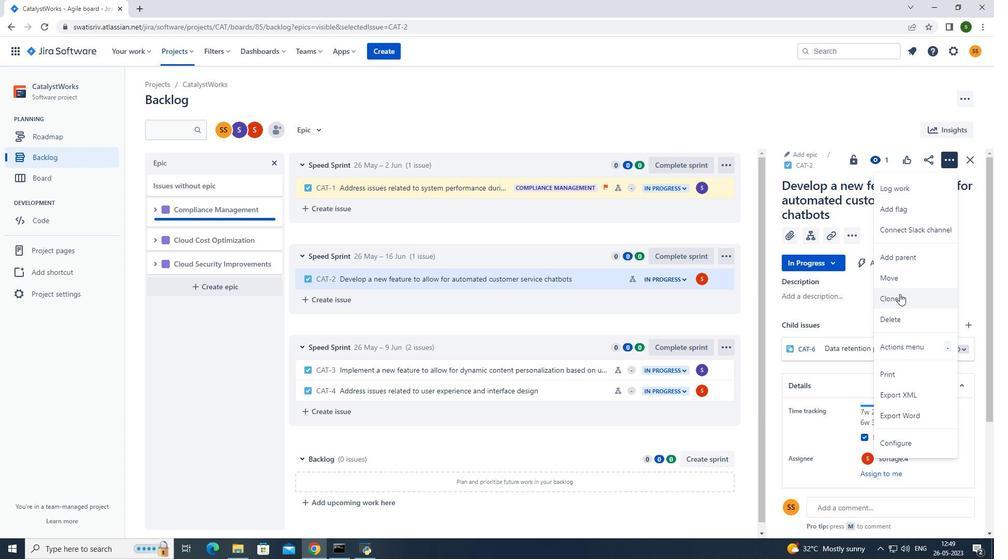 
Action: Mouse moved to (542, 224)
Screenshot: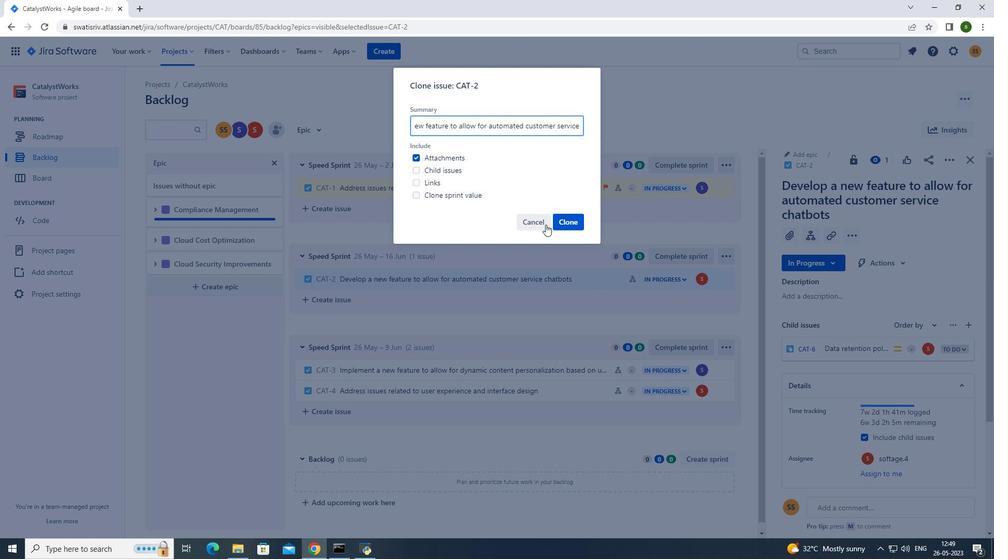 
Action: Mouse pressed left at (542, 224)
Screenshot: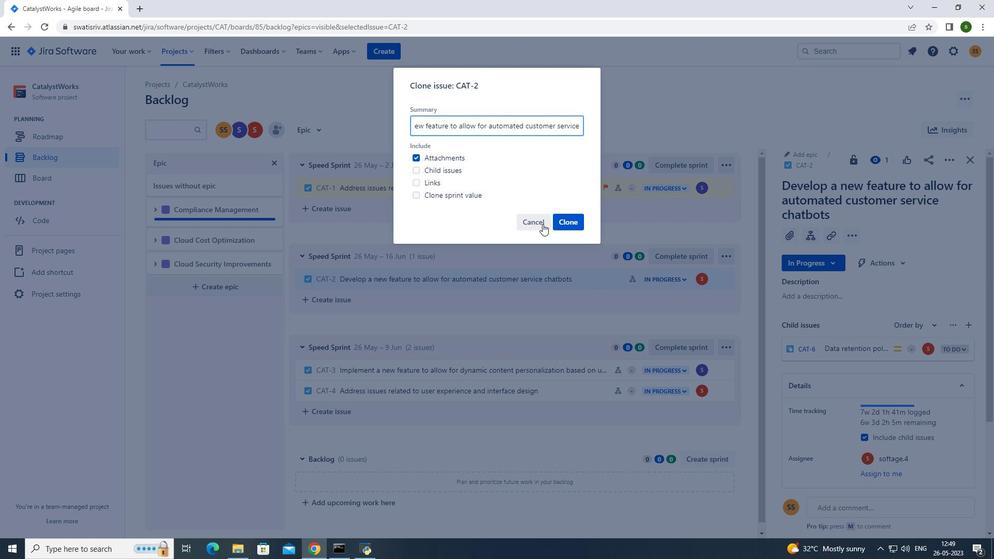 
Action: Mouse moved to (598, 278)
Screenshot: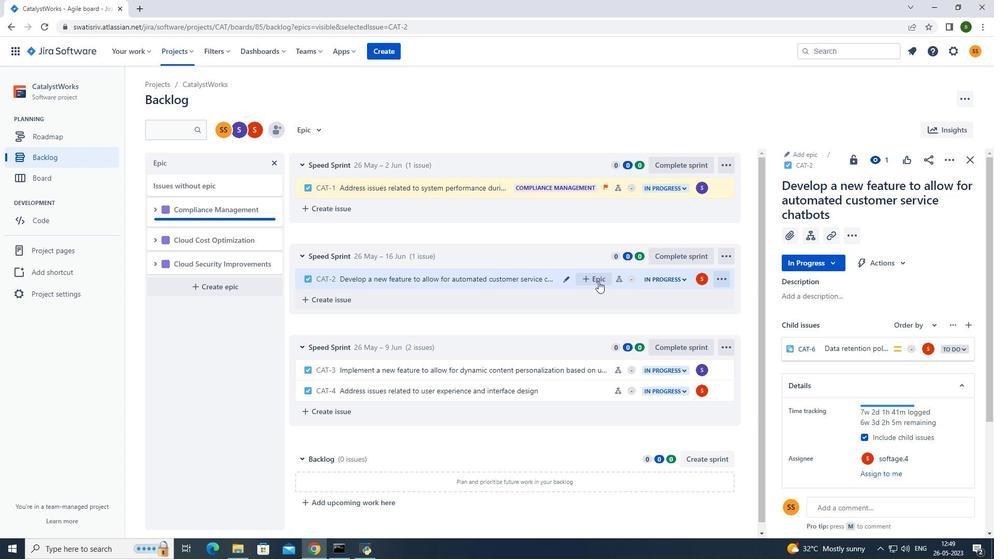 
Action: Mouse pressed left at (598, 278)
Screenshot: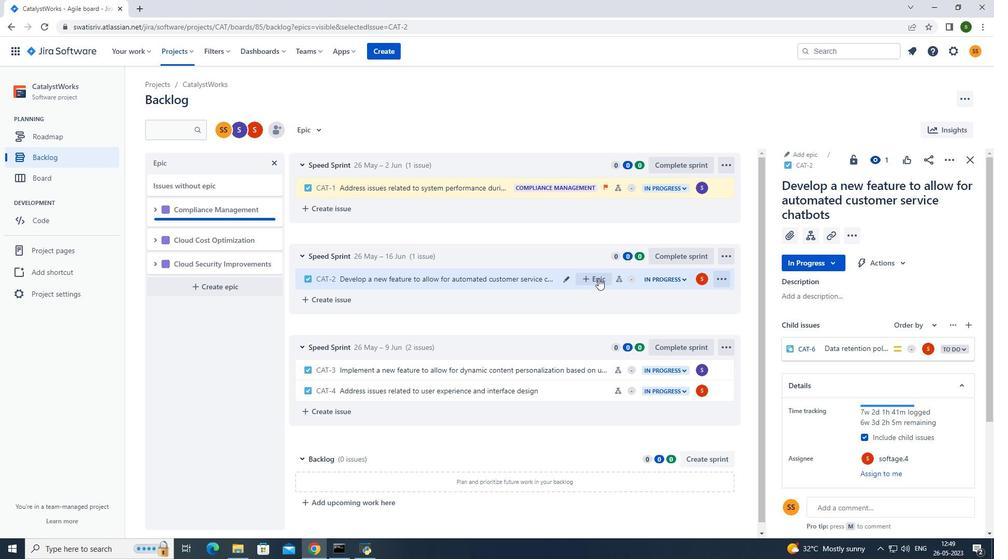 
Action: Mouse moved to (652, 350)
Screenshot: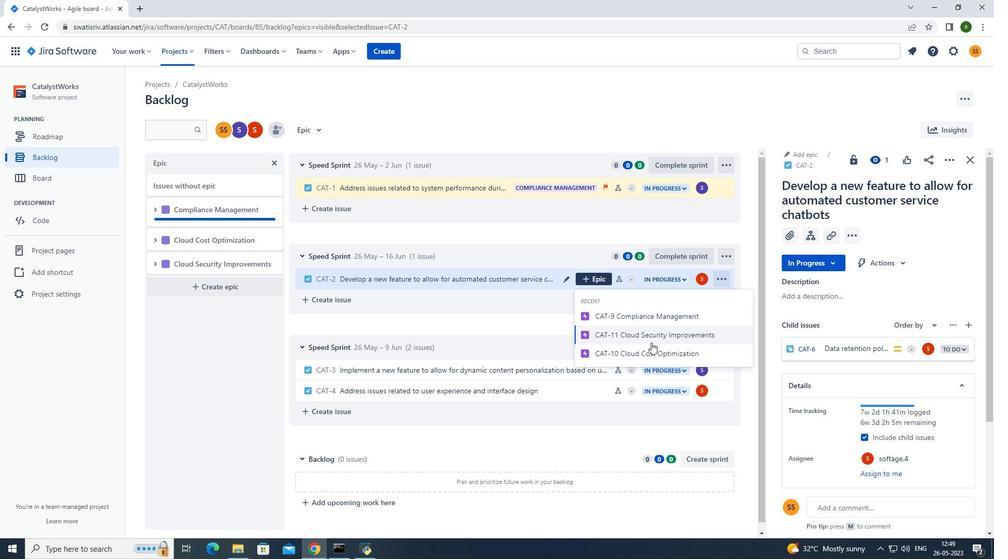 
Action: Mouse pressed left at (652, 350)
Screenshot: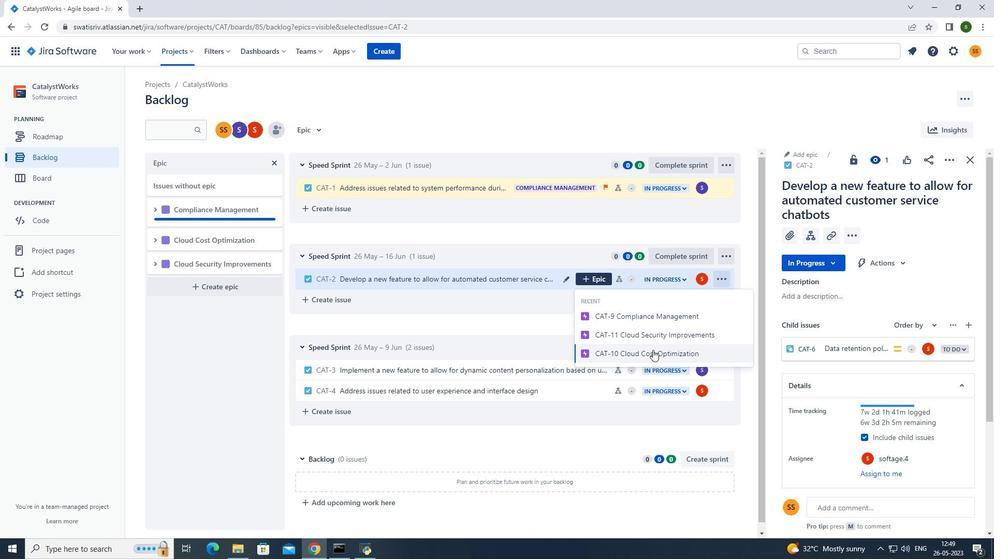 
Action: Mouse moved to (311, 132)
Screenshot: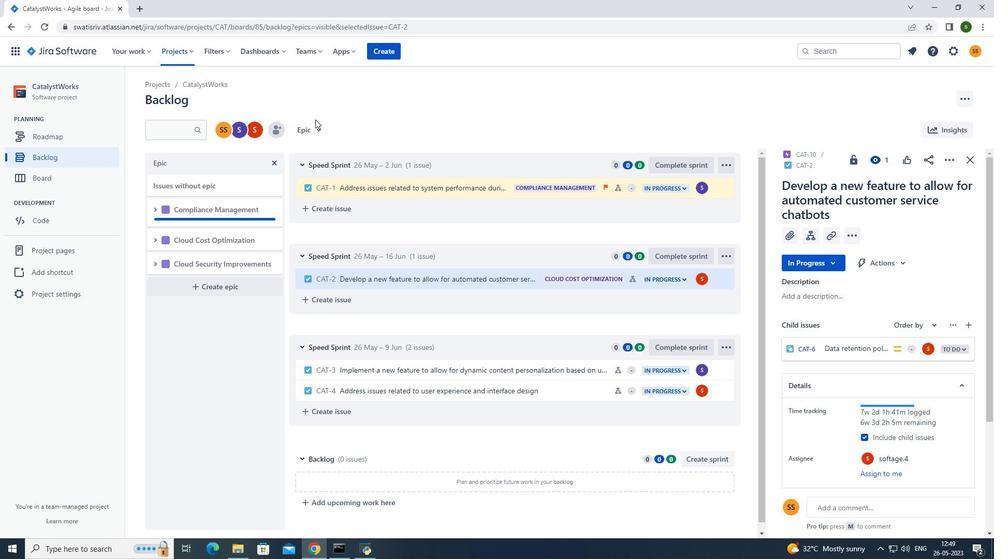 
Action: Mouse pressed left at (311, 132)
Screenshot: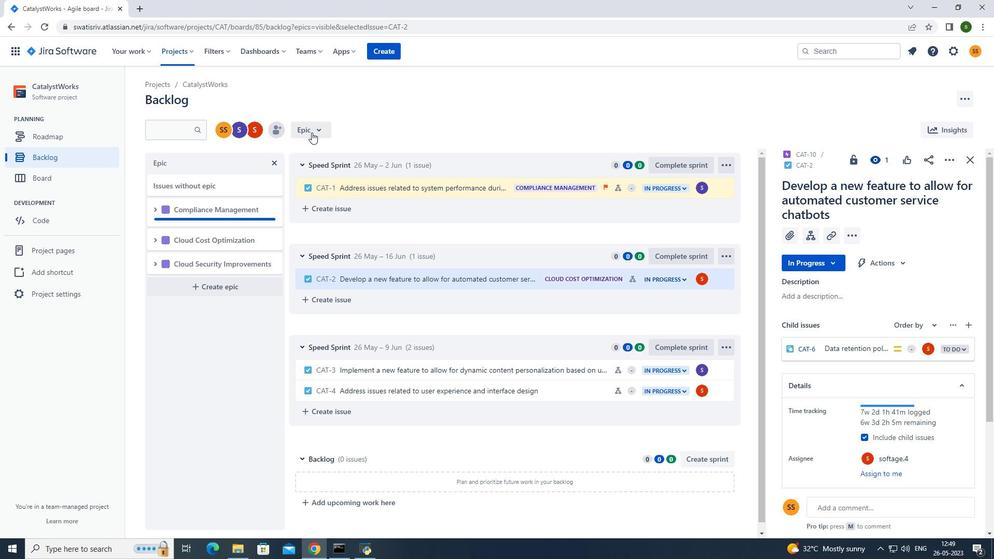 
Action: Mouse moved to (343, 190)
Screenshot: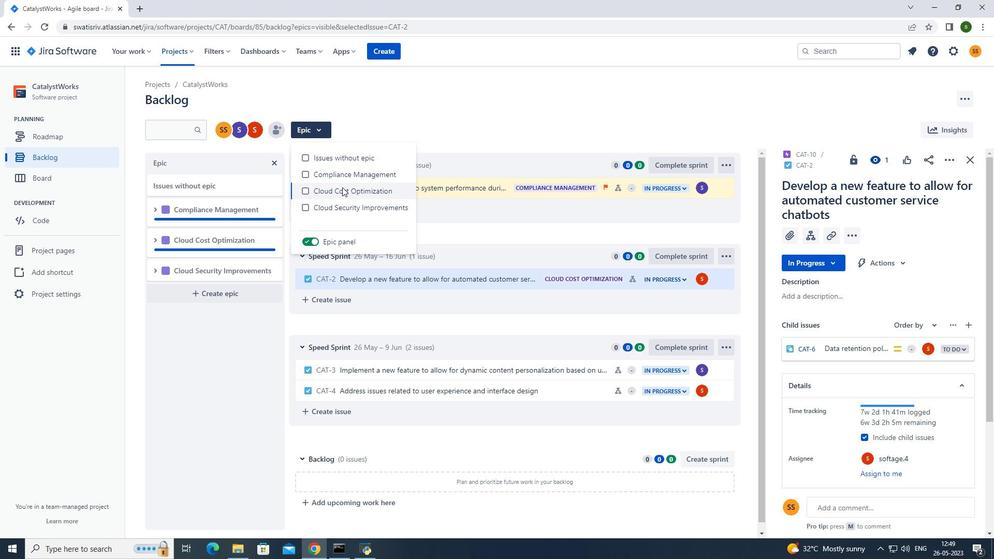 
Action: Mouse pressed left at (343, 190)
Screenshot: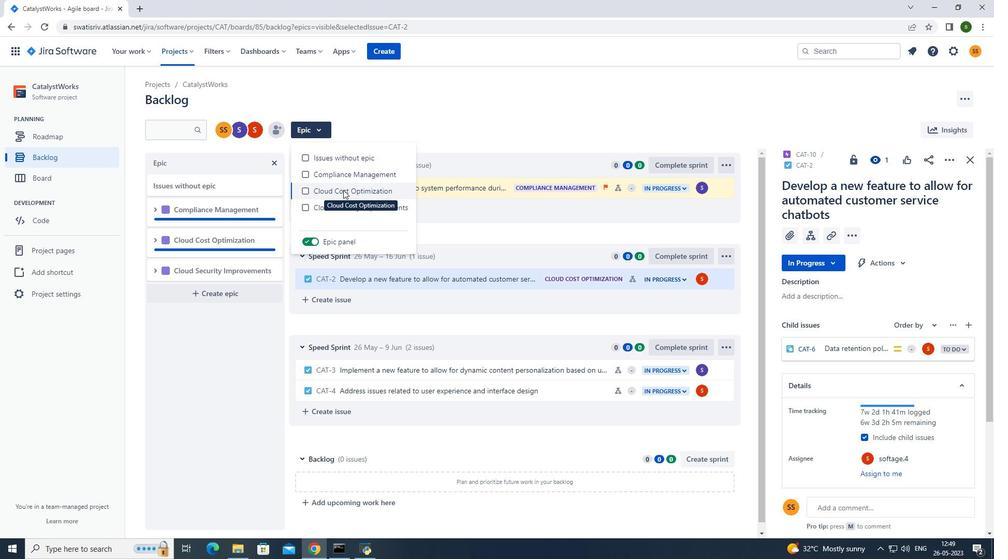 
Action: Mouse moved to (527, 113)
Screenshot: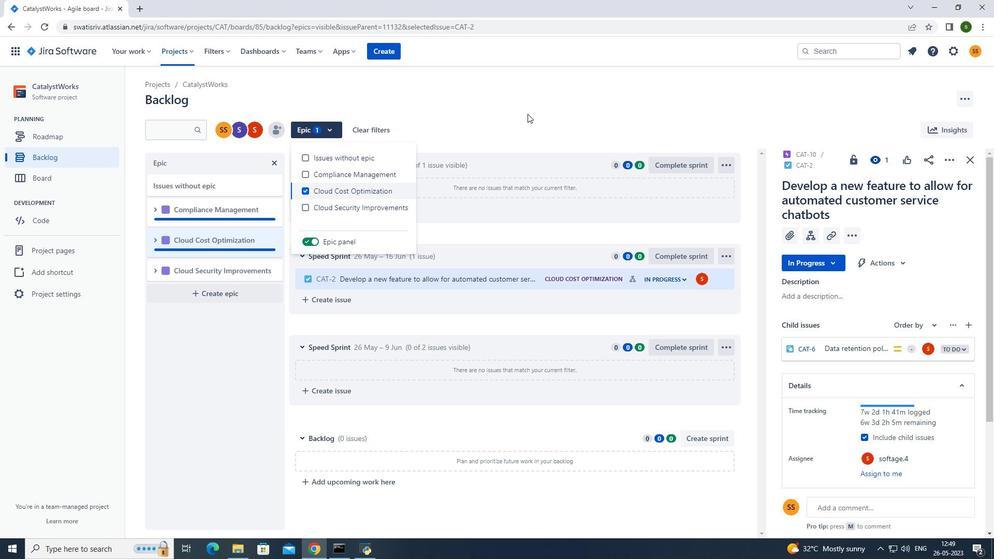 
Action: Mouse pressed left at (527, 113)
Screenshot: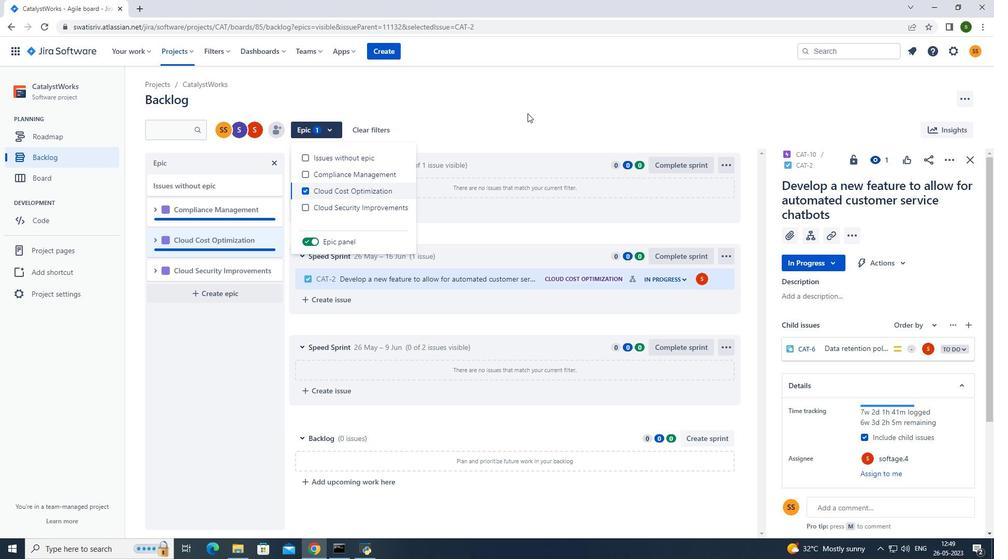 
